 Task: Look for space in Toms River, United States from 8th August, 2023 to 15th August, 2023 for 9 adults in price range Rs.10000 to Rs.14000. Place can be shared room with 5 bedrooms having 9 beds and 5 bathrooms. Property type can be house, flat, guest house. Amenities needed are: wifi, TV, free parkinig on premises, gym, breakfast. Booking option can be shelf check-in. Required host language is English.
Action: Mouse moved to (437, 115)
Screenshot: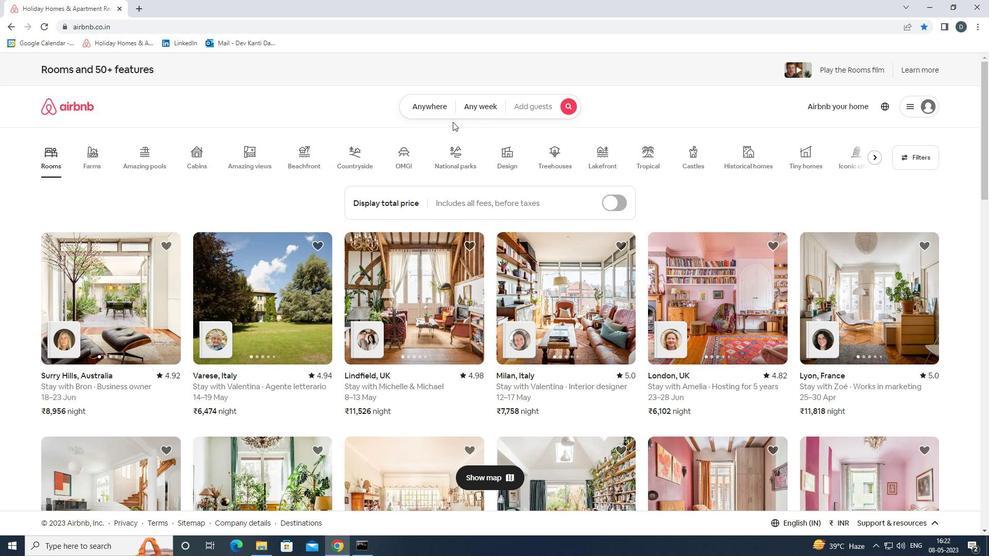 
Action: Mouse pressed left at (437, 115)
Screenshot: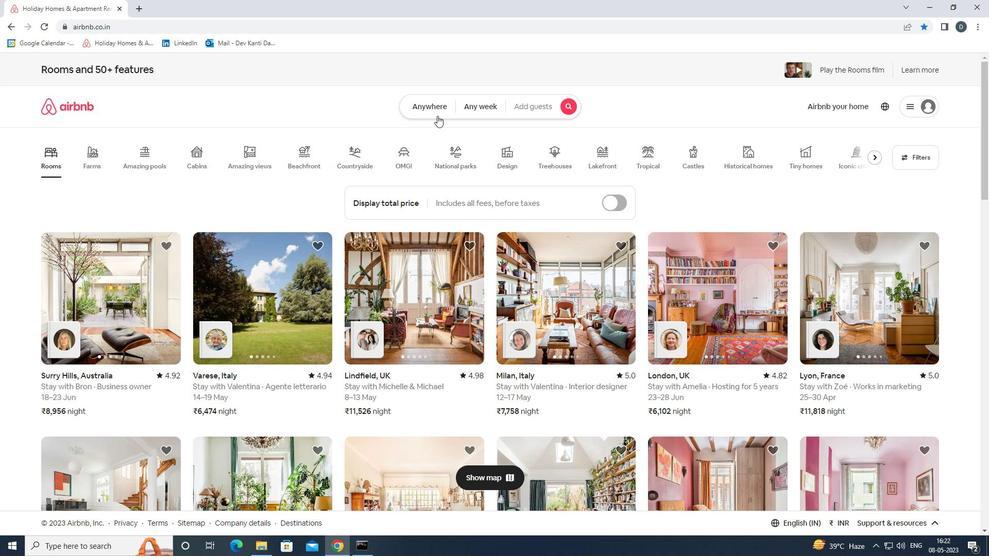 
Action: Mouse moved to (397, 146)
Screenshot: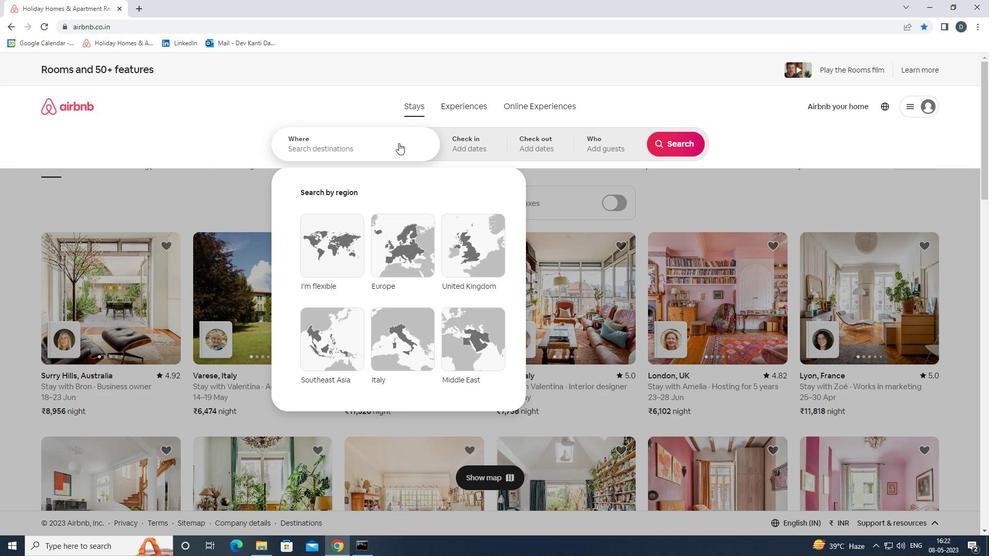 
Action: Mouse pressed left at (397, 146)
Screenshot: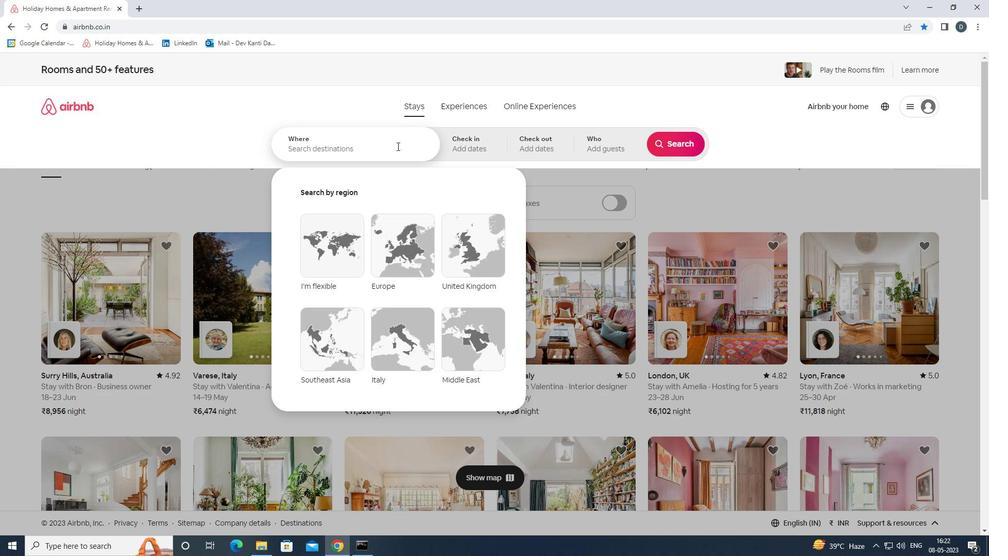 
Action: Mouse moved to (396, 147)
Screenshot: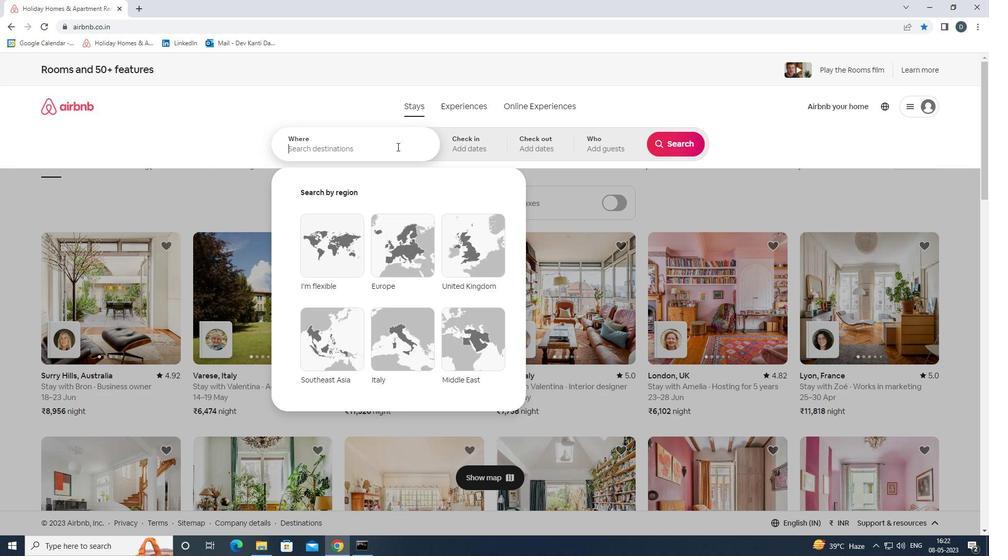 
Action: Key pressed <Key.shift>
Screenshot: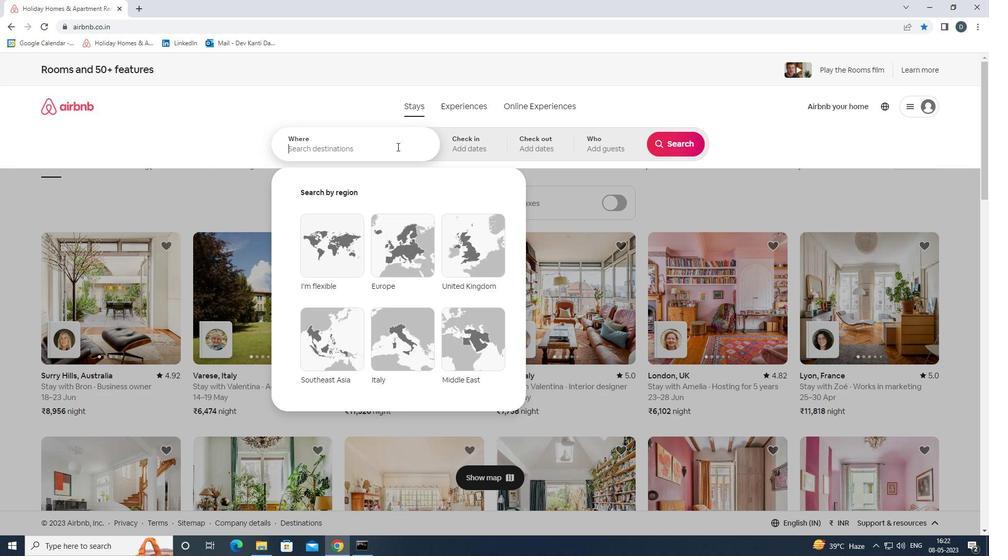 
Action: Mouse moved to (395, 147)
Screenshot: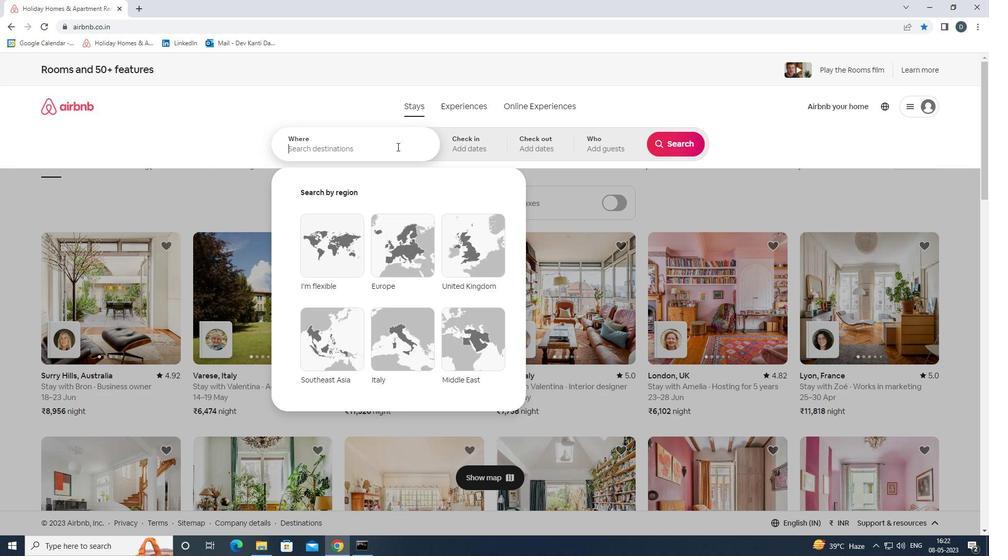 
Action: Key pressed <Key.shift><Key.shift><Key.shift><Key.shift><Key.shift><Key.shift><Key.shift><Key.shift><Key.shift><Key.shift><Key.shift><Key.shift><Key.shift>TOMS<Key.space><Key.shift><Key.shift><Key.shift>RIVER,<Key.shift><Key.shift><Key.shift><Key.shift>UNITED<Key.space><Key.shift>STATES<Key.enter>
Screenshot: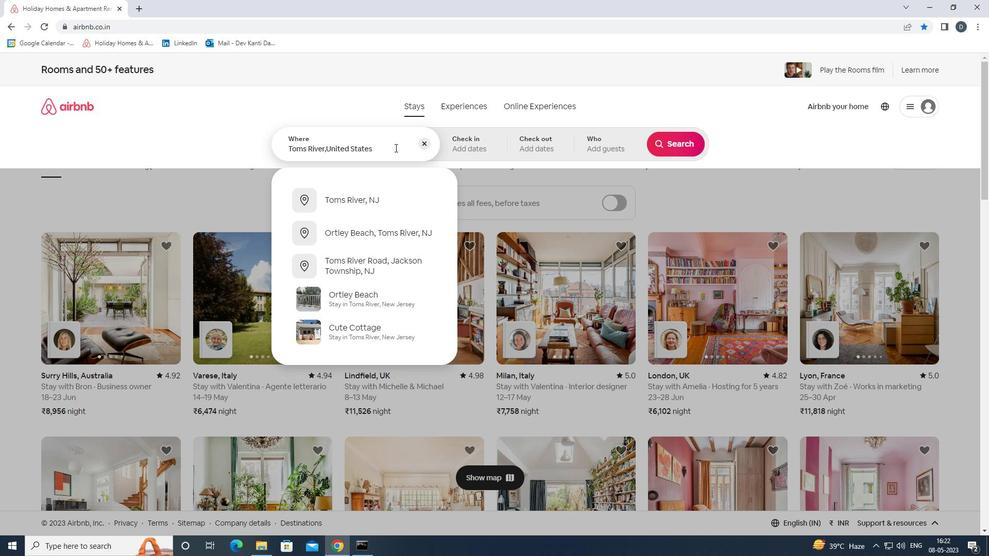 
Action: Mouse moved to (674, 224)
Screenshot: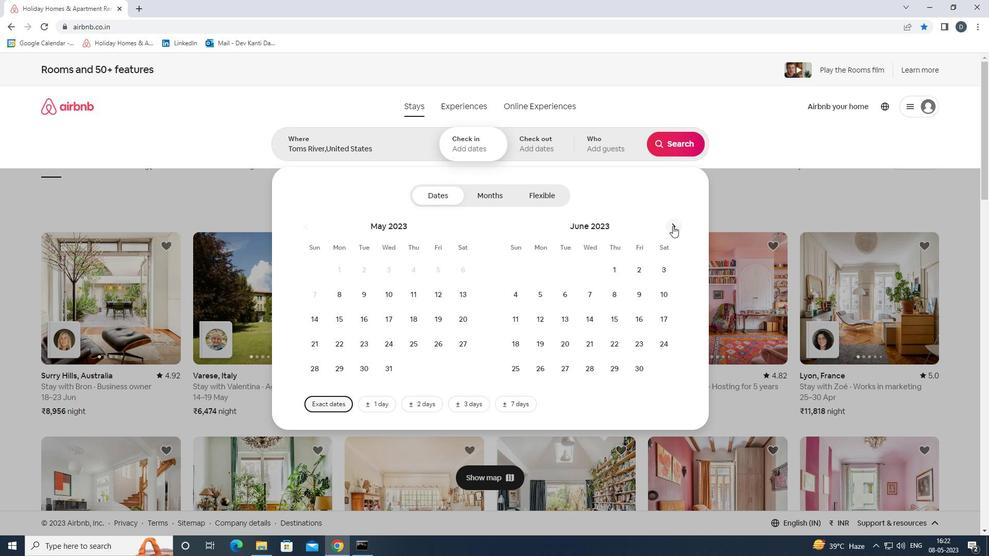 
Action: Mouse pressed left at (674, 224)
Screenshot: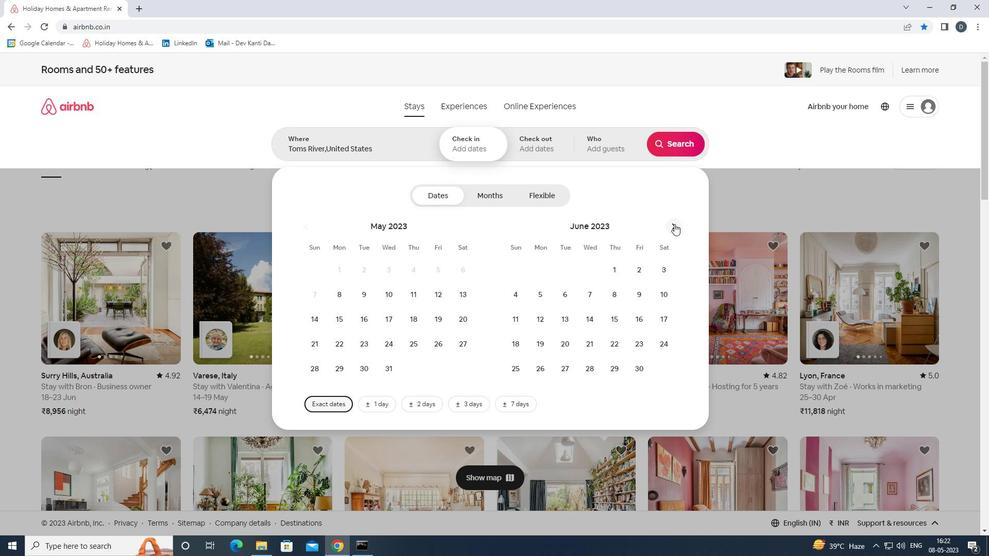 
Action: Mouse pressed left at (674, 224)
Screenshot: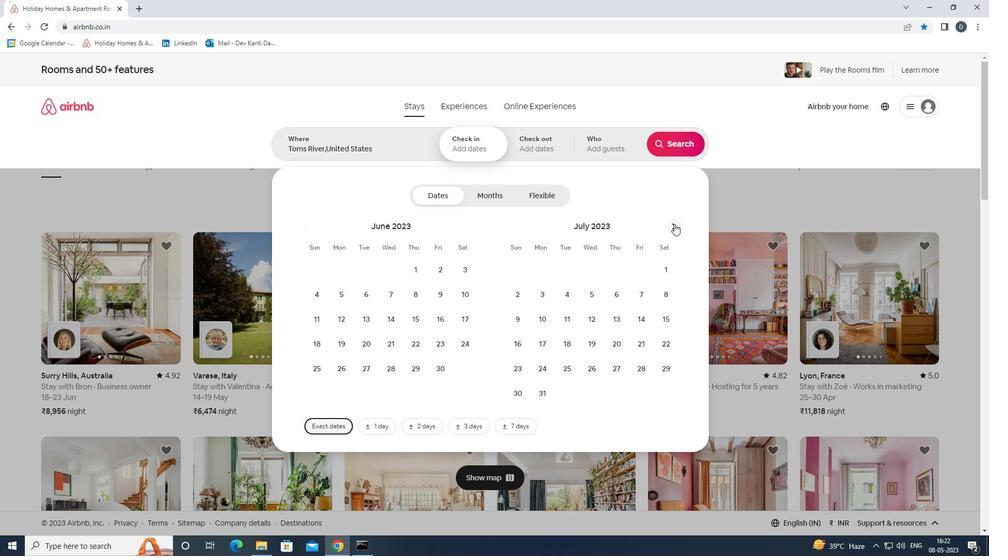 
Action: Mouse moved to (566, 305)
Screenshot: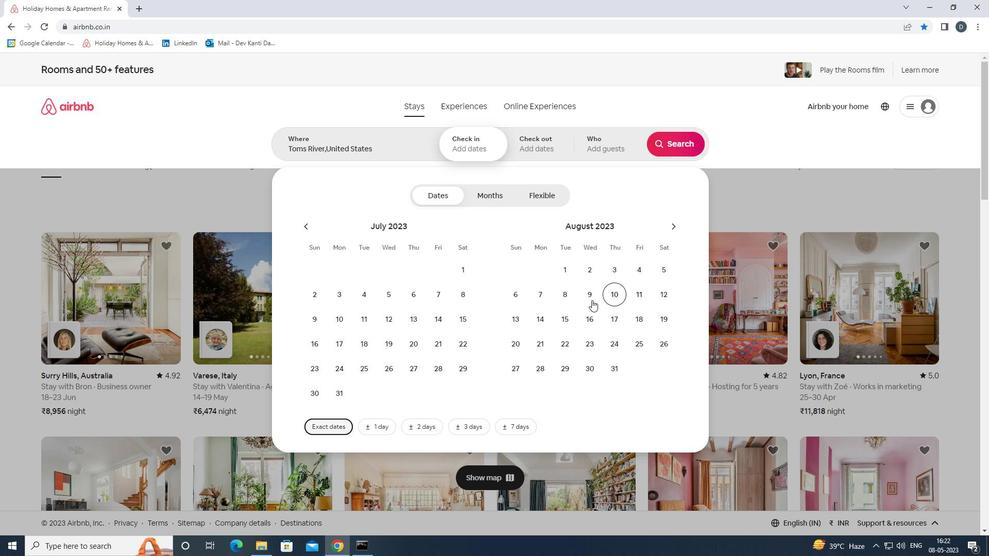 
Action: Mouse pressed left at (566, 305)
Screenshot: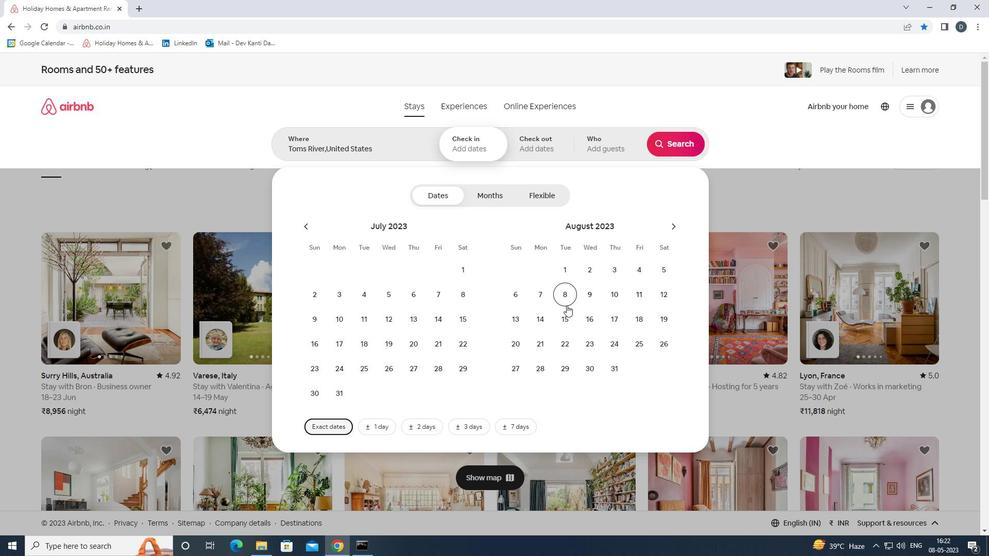 
Action: Mouse moved to (569, 319)
Screenshot: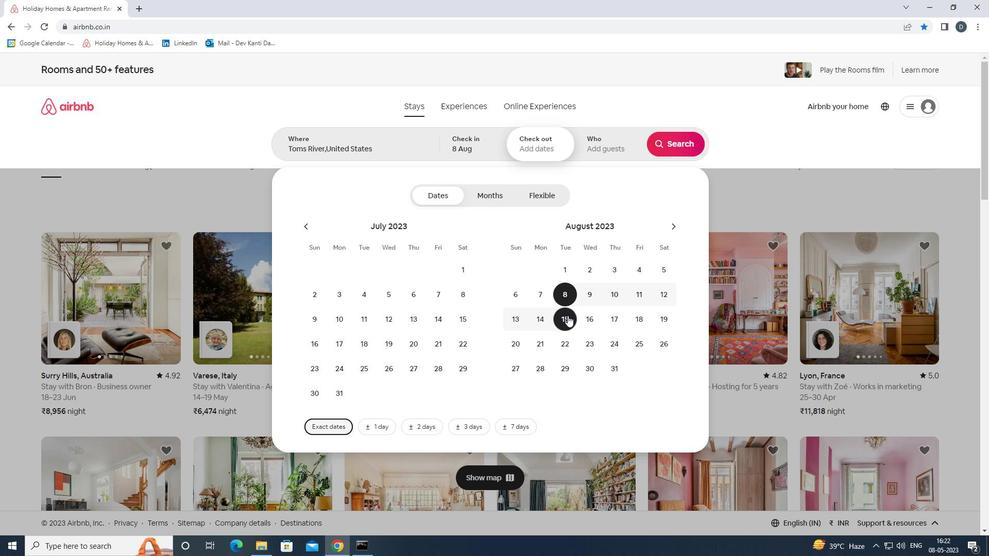 
Action: Mouse pressed left at (569, 319)
Screenshot: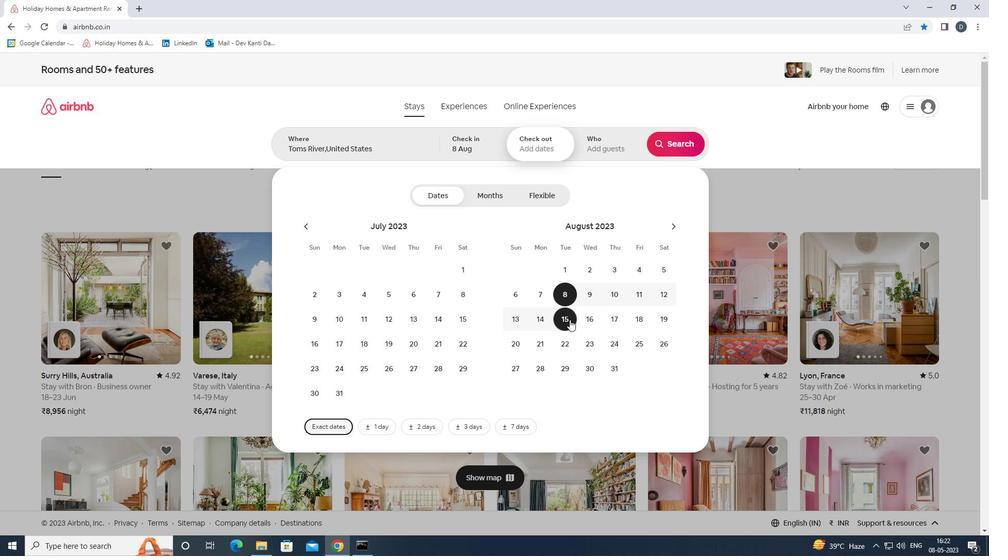 
Action: Mouse moved to (610, 156)
Screenshot: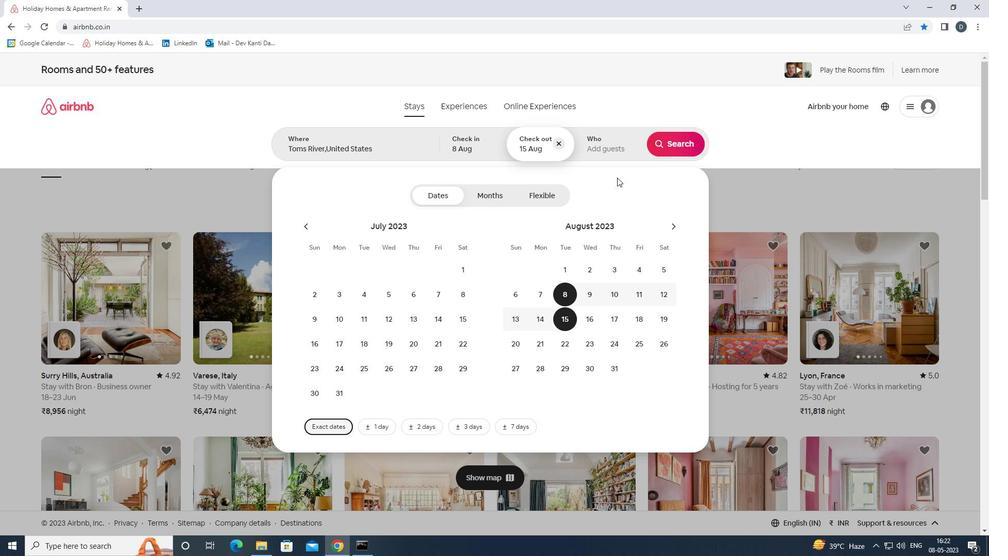 
Action: Mouse pressed left at (610, 156)
Screenshot: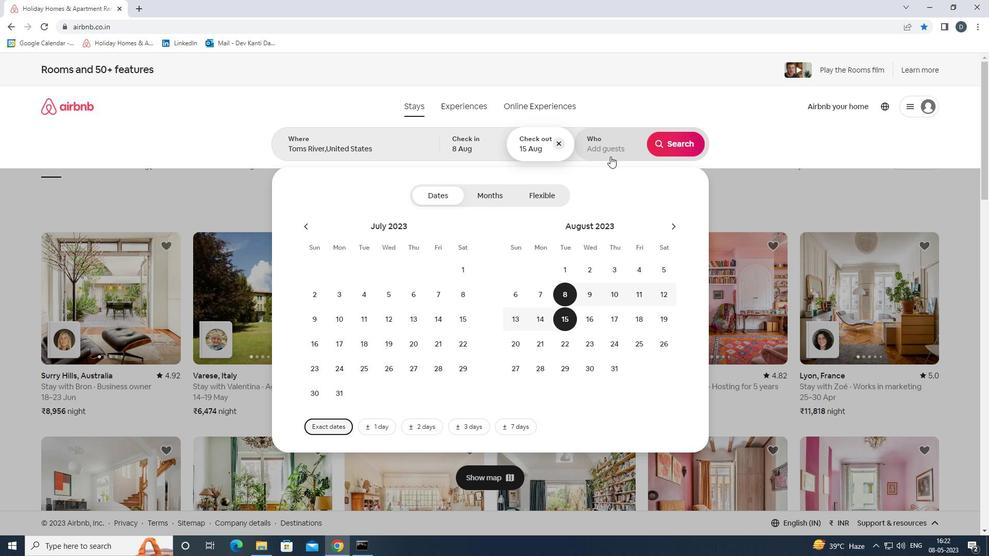 
Action: Mouse moved to (678, 200)
Screenshot: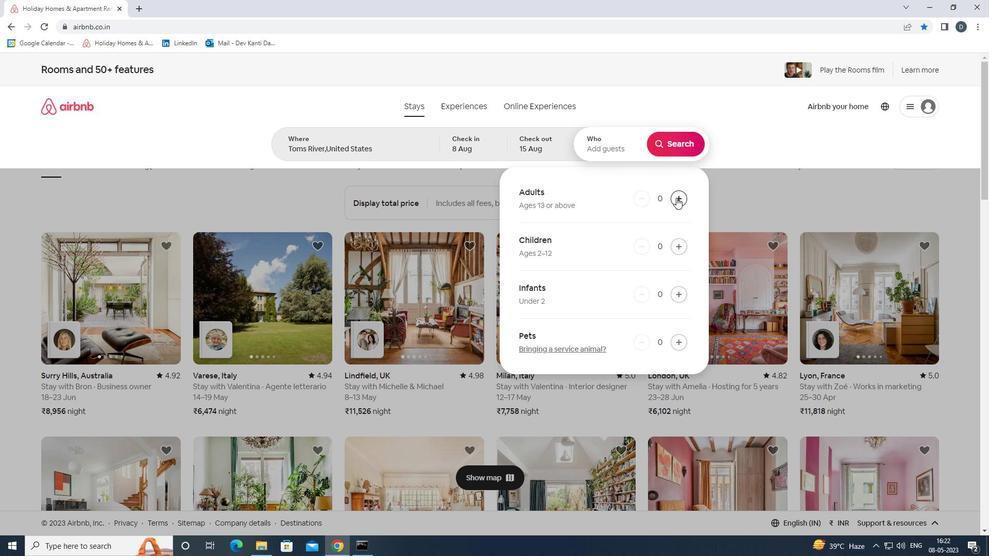 
Action: Mouse pressed left at (678, 200)
Screenshot: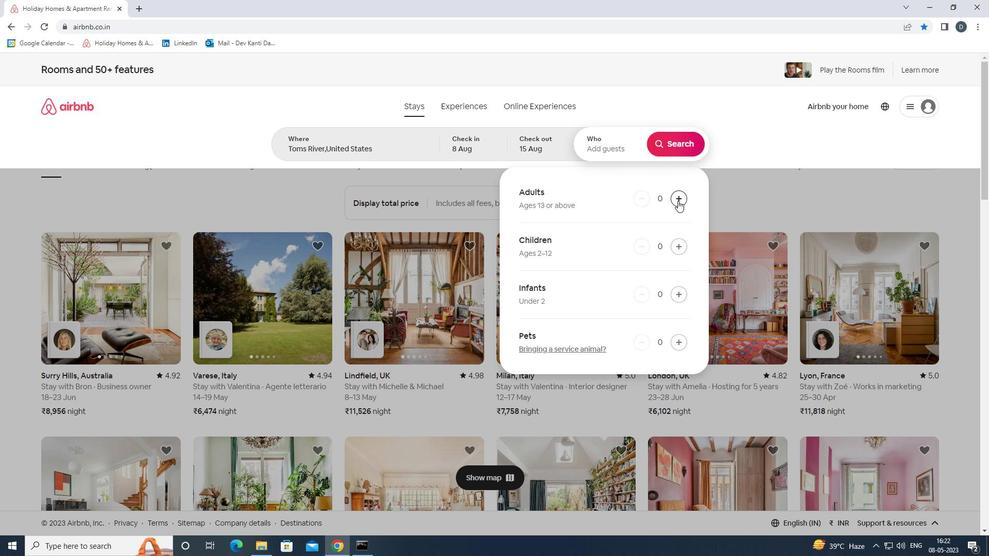 
Action: Mouse moved to (678, 200)
Screenshot: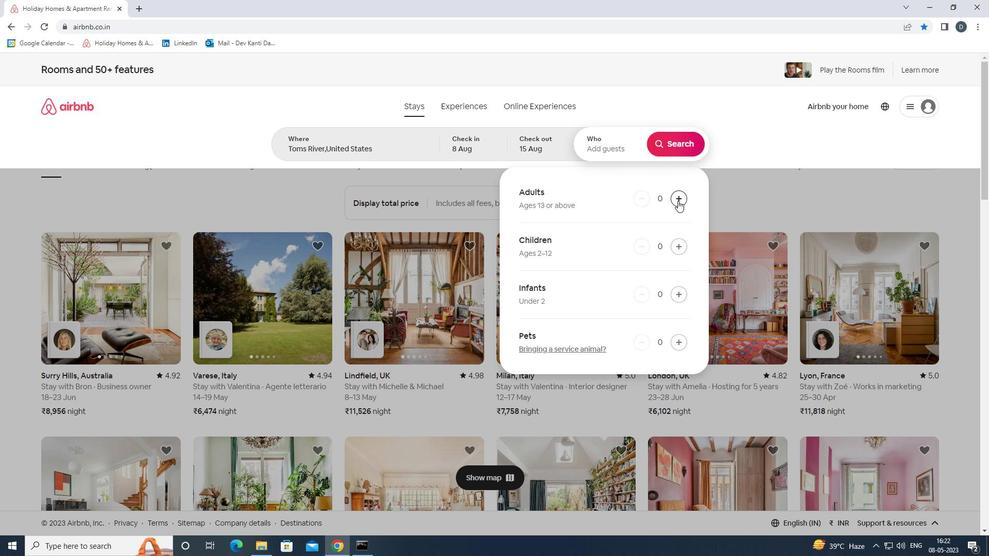 
Action: Mouse pressed left at (678, 200)
Screenshot: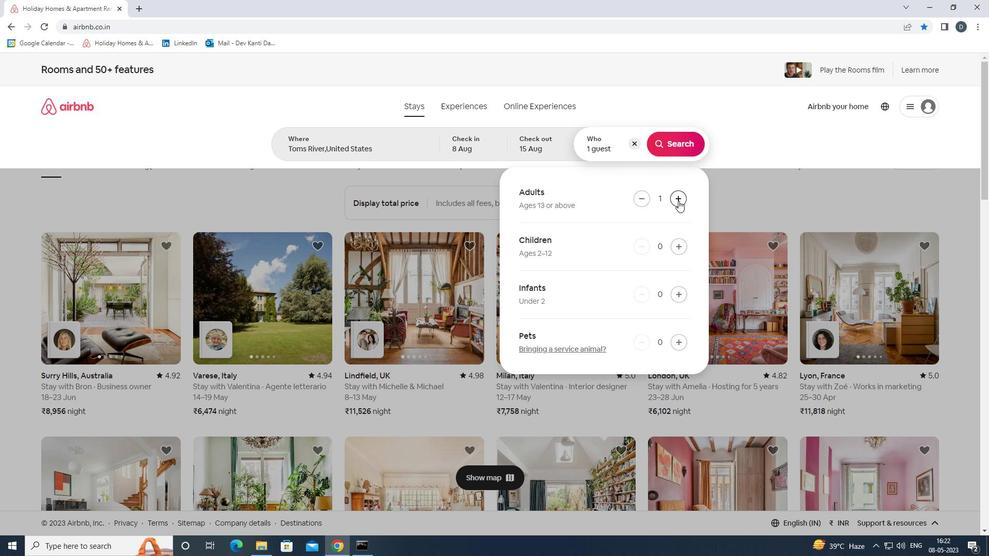 
Action: Mouse pressed left at (678, 200)
Screenshot: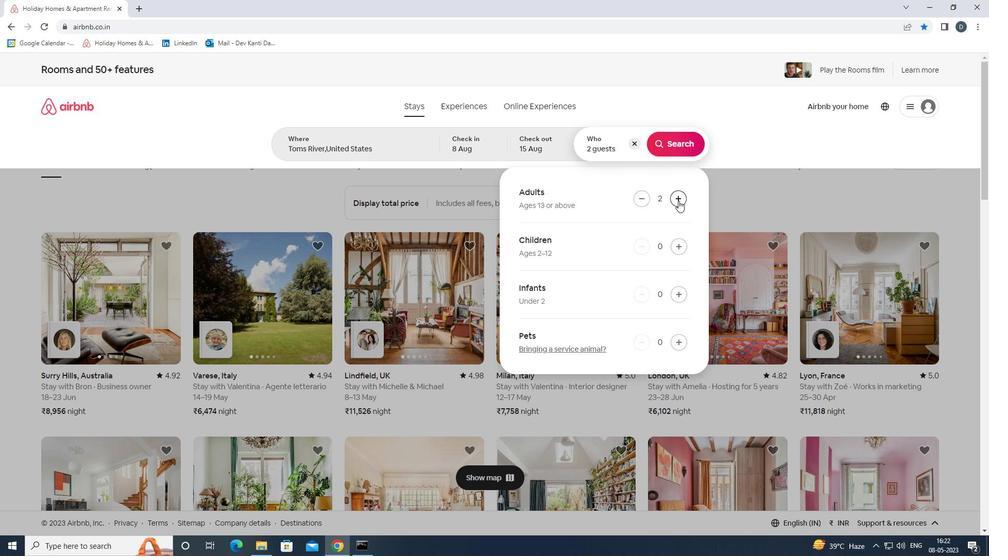 
Action: Mouse pressed left at (678, 200)
Screenshot: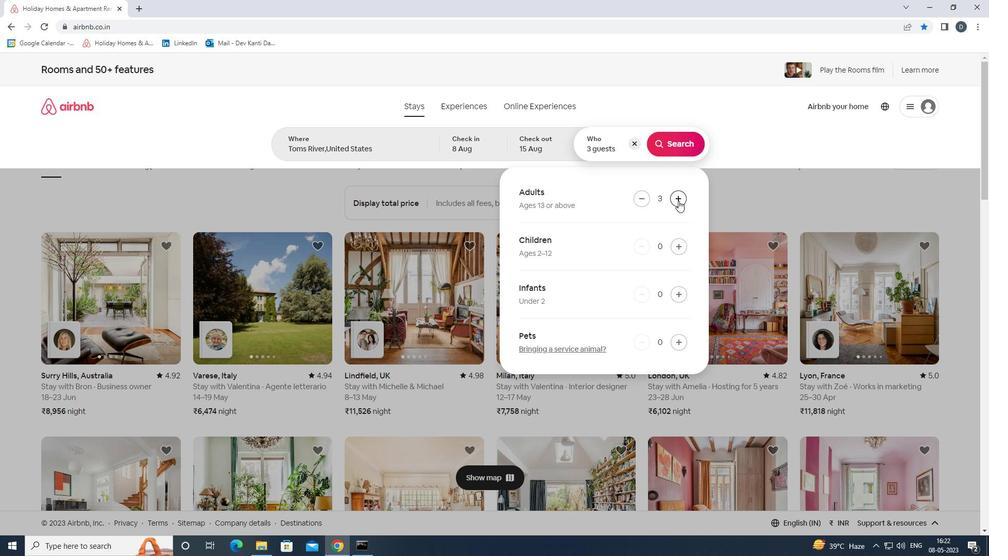 
Action: Mouse moved to (679, 200)
Screenshot: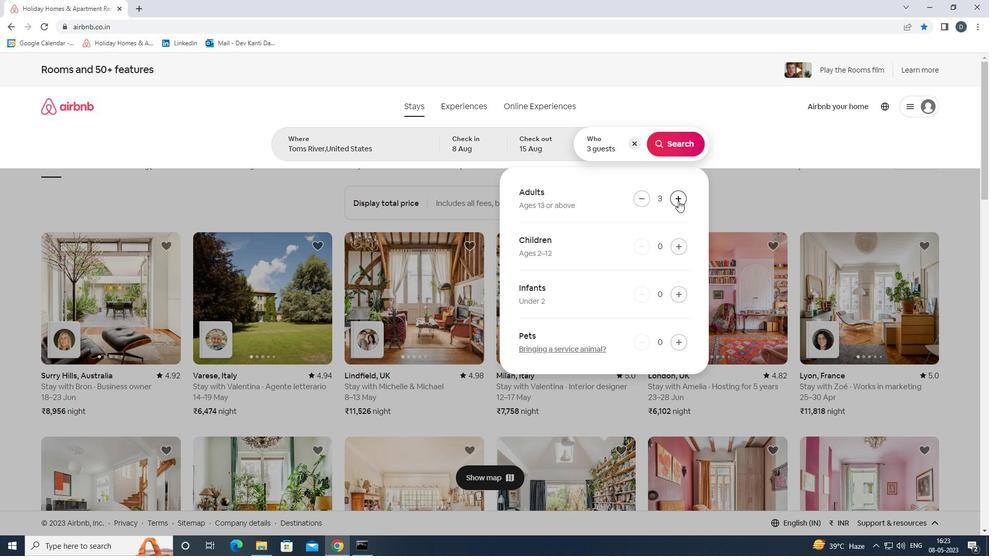 
Action: Mouse pressed left at (679, 200)
Screenshot: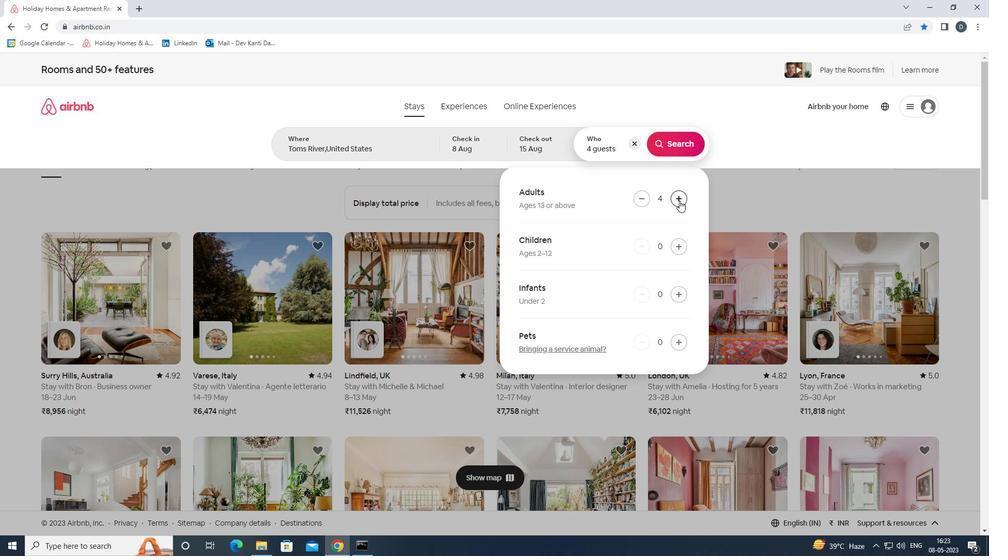 
Action: Mouse pressed left at (679, 200)
Screenshot: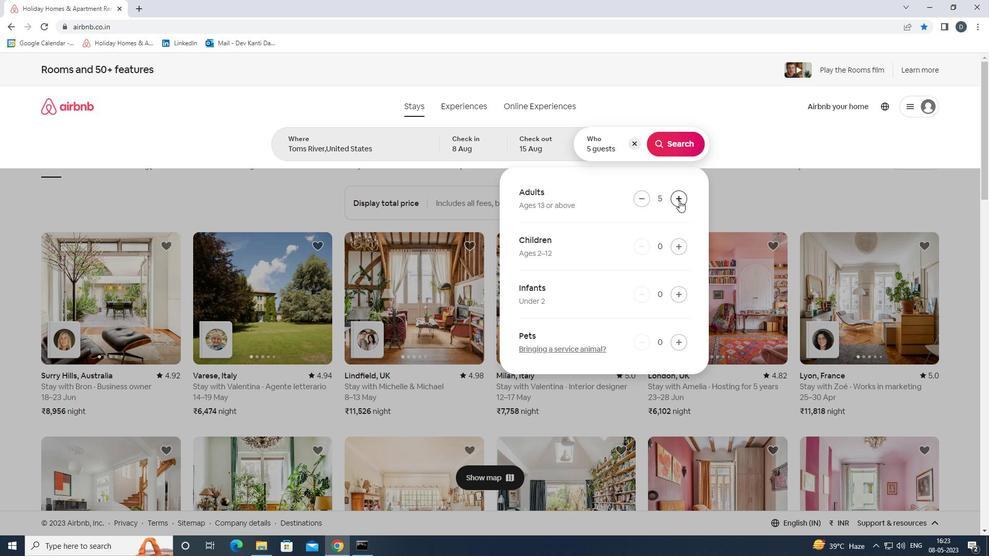 
Action: Mouse pressed left at (679, 200)
Screenshot: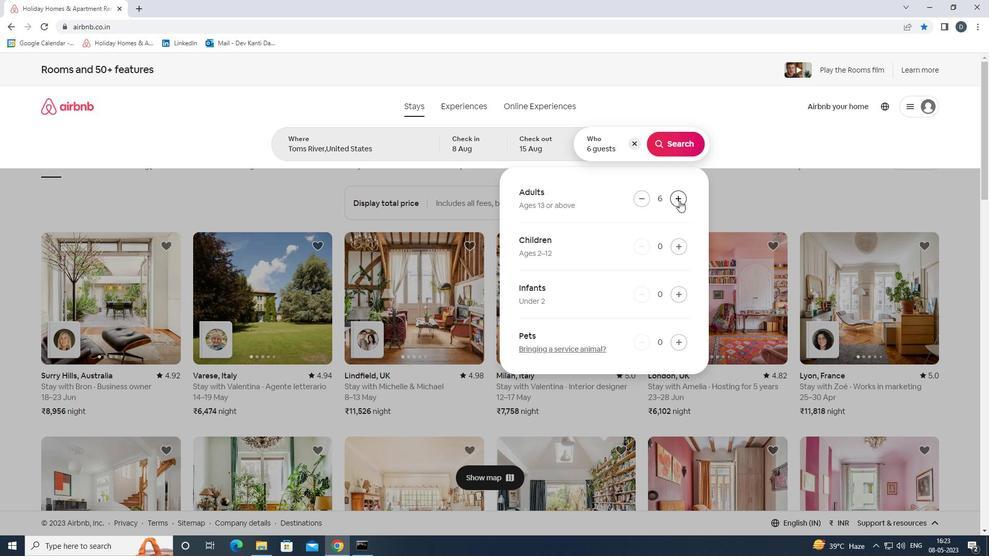 
Action: Mouse pressed left at (679, 200)
Screenshot: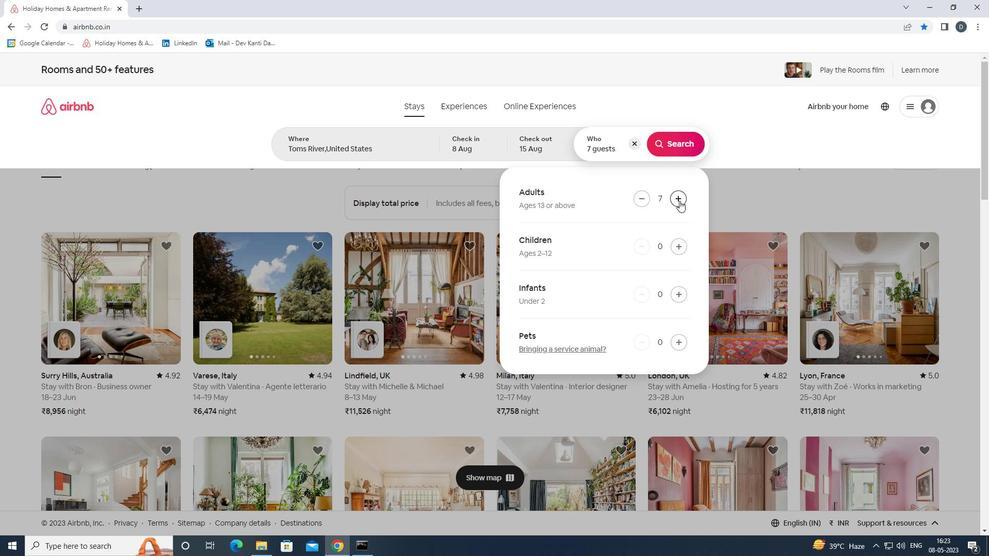 
Action: Mouse pressed left at (679, 200)
Screenshot: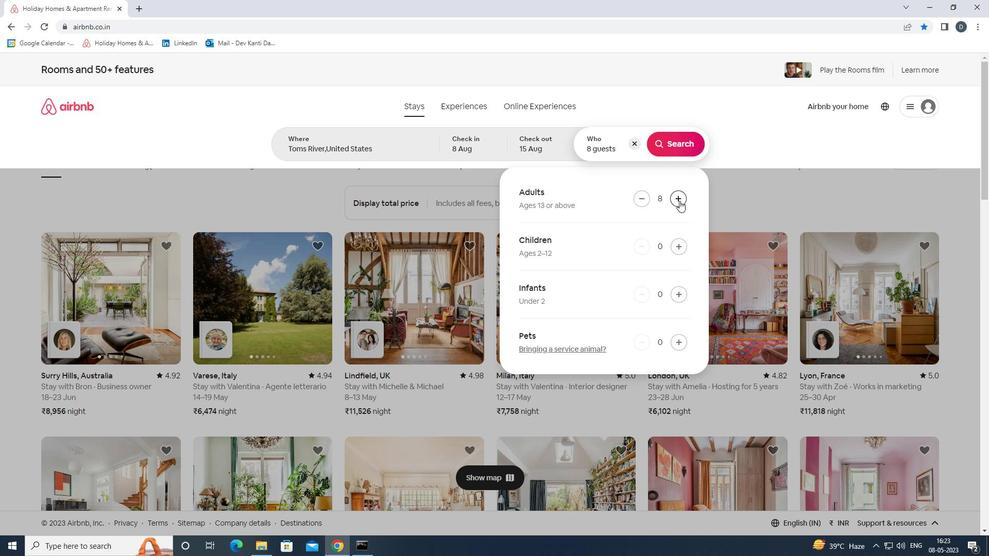 
Action: Mouse moved to (679, 150)
Screenshot: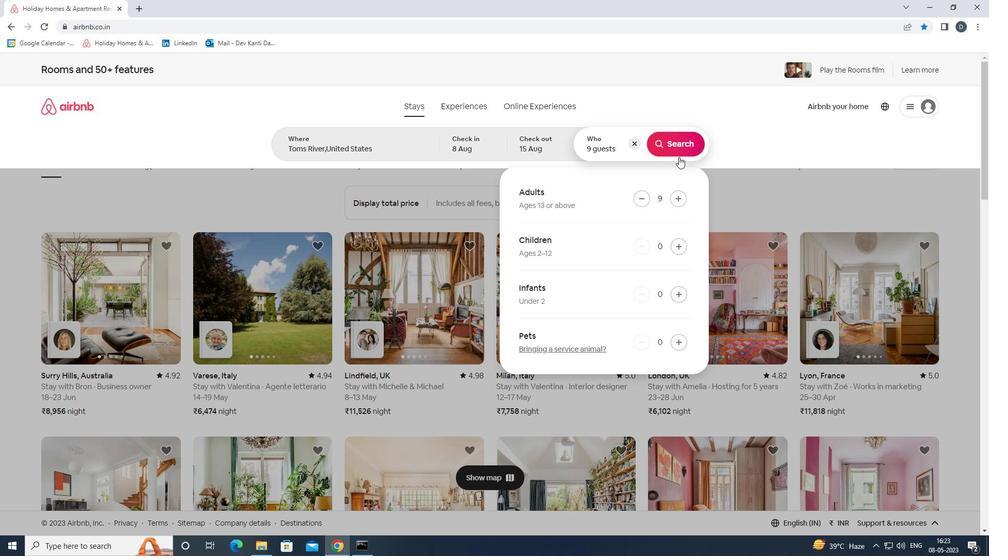 
Action: Mouse pressed left at (679, 150)
Screenshot: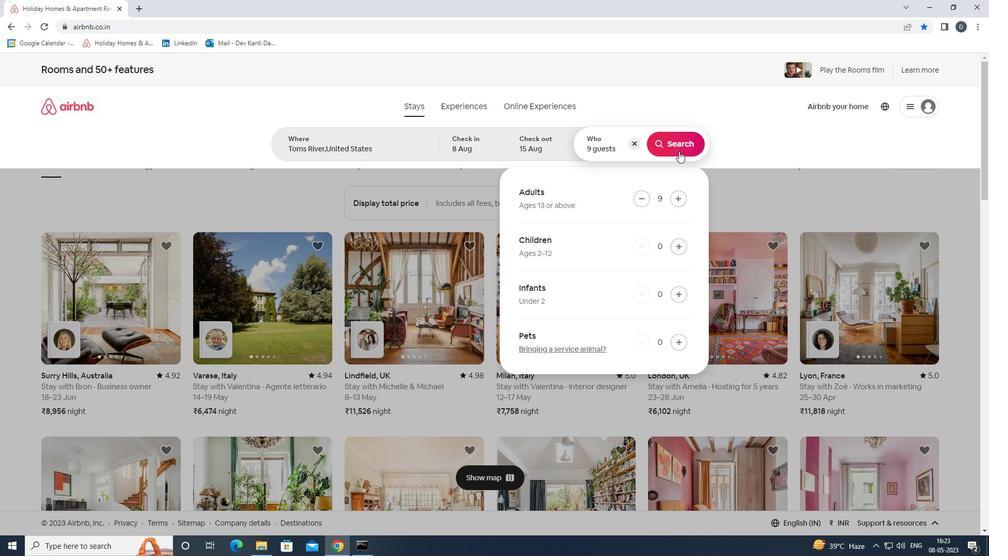 
Action: Mouse moved to (944, 119)
Screenshot: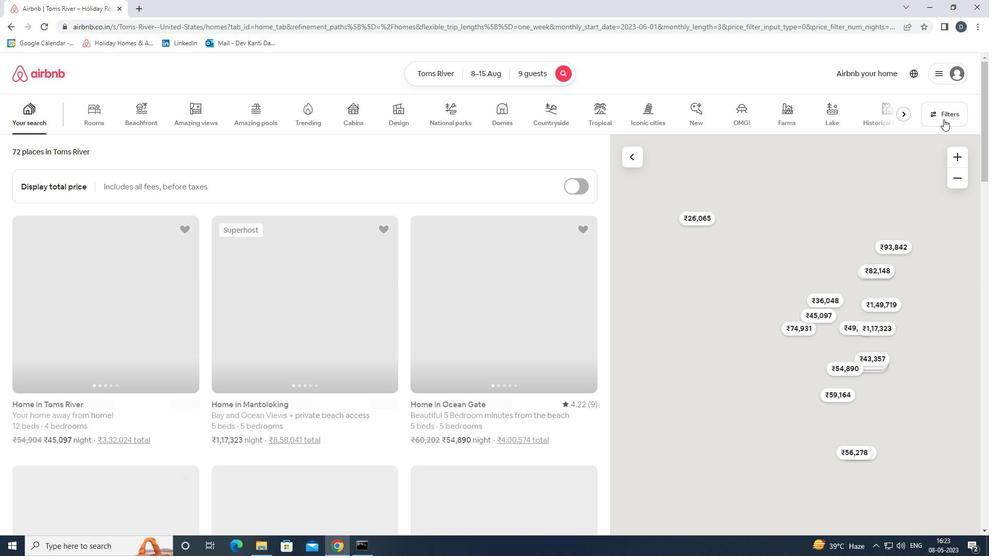 
Action: Mouse pressed left at (944, 119)
Screenshot: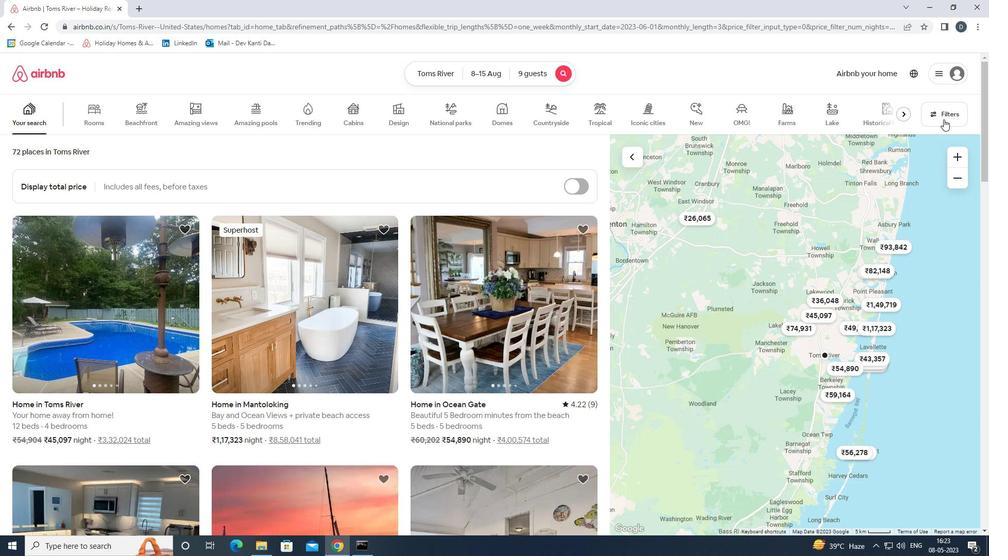 
Action: Mouse moved to (440, 365)
Screenshot: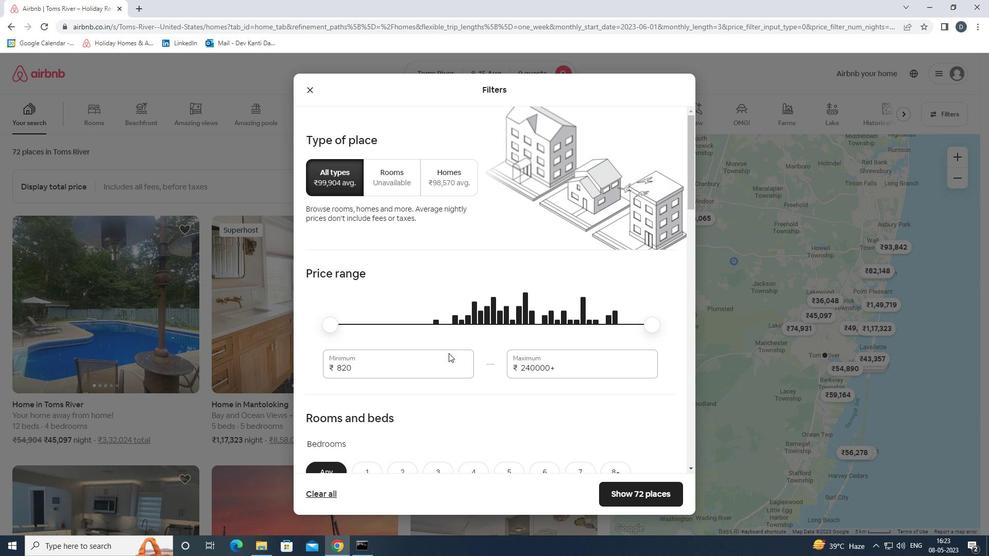 
Action: Mouse pressed left at (440, 365)
Screenshot: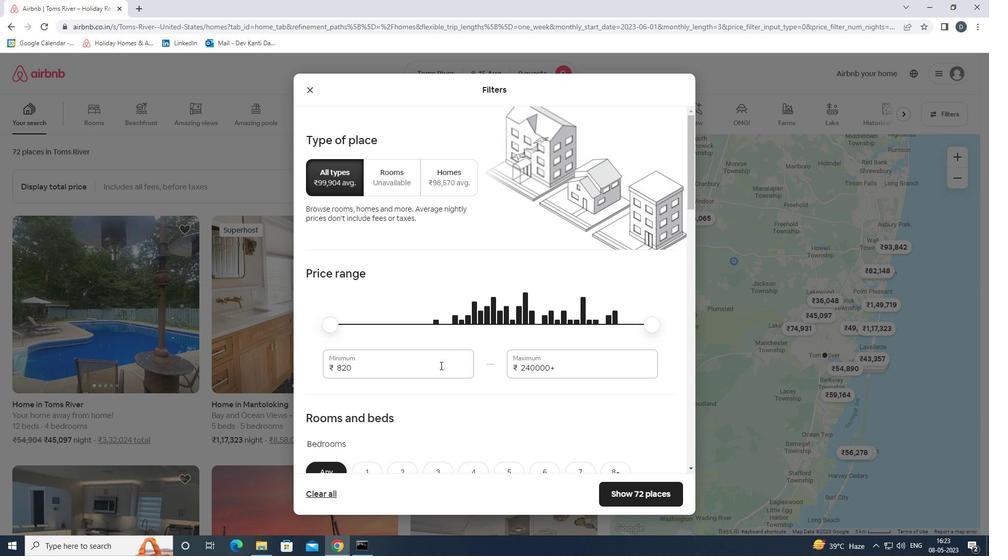 
Action: Mouse pressed left at (440, 365)
Screenshot: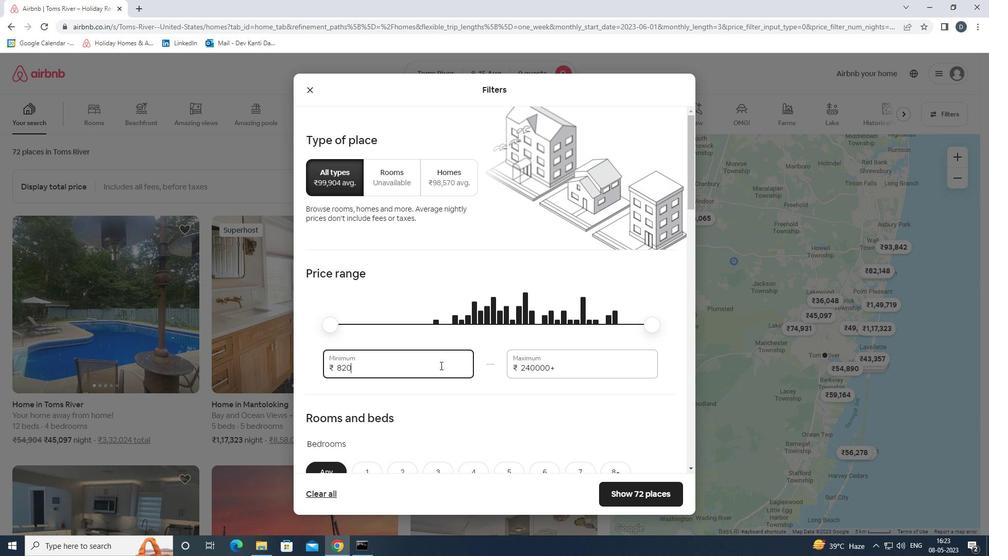 
Action: Key pressed 10000<Key.tab>14000
Screenshot: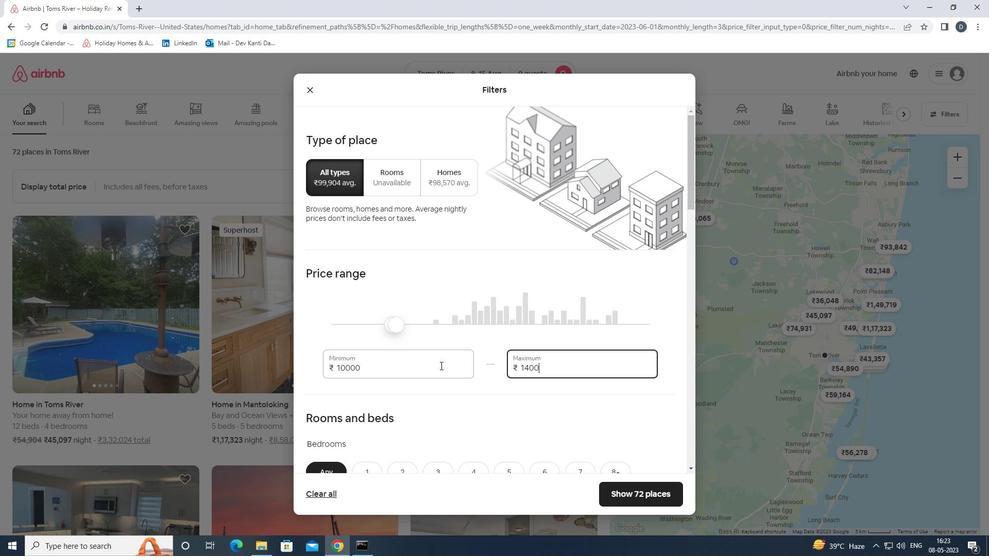 
Action: Mouse moved to (440, 365)
Screenshot: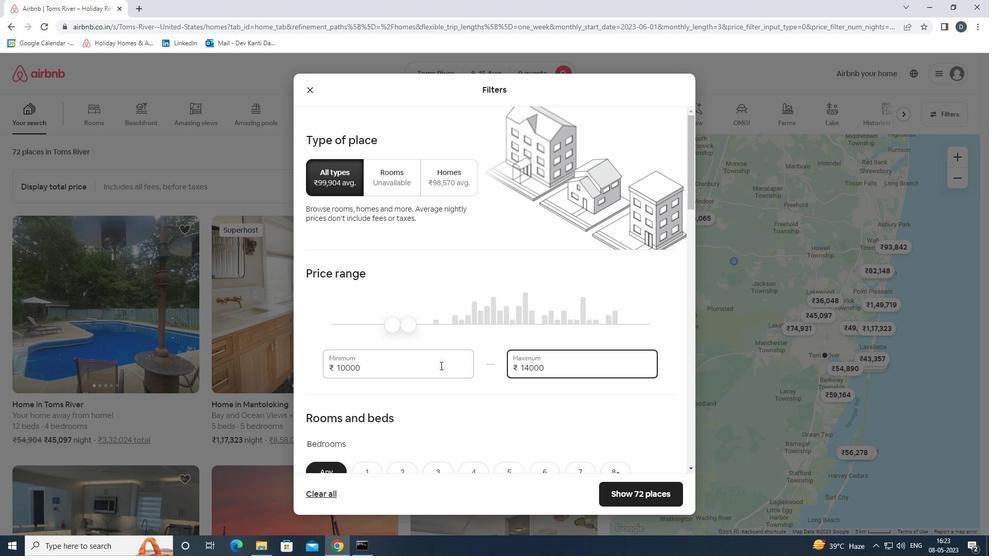
Action: Mouse scrolled (440, 365) with delta (0, 0)
Screenshot: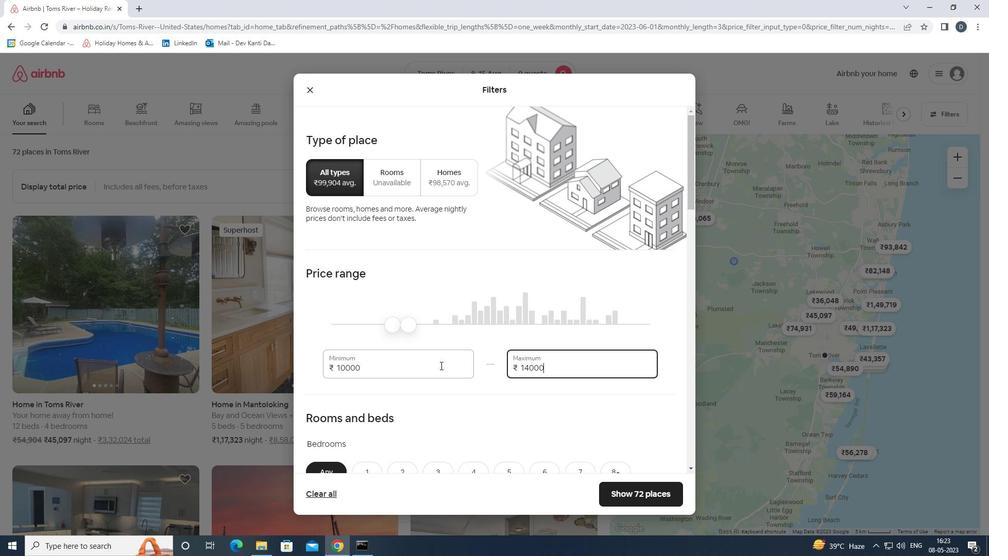 
Action: Mouse scrolled (440, 365) with delta (0, 0)
Screenshot: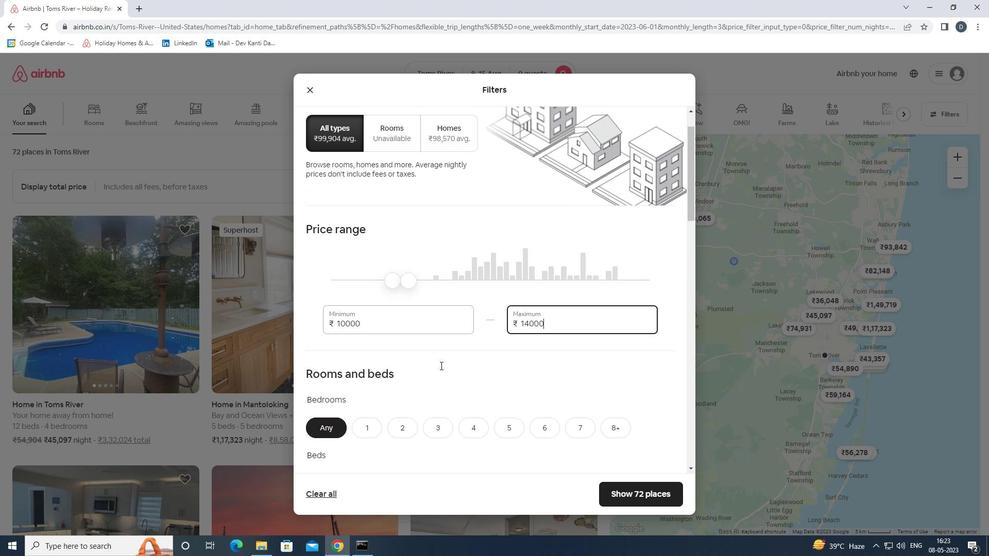 
Action: Mouse moved to (441, 365)
Screenshot: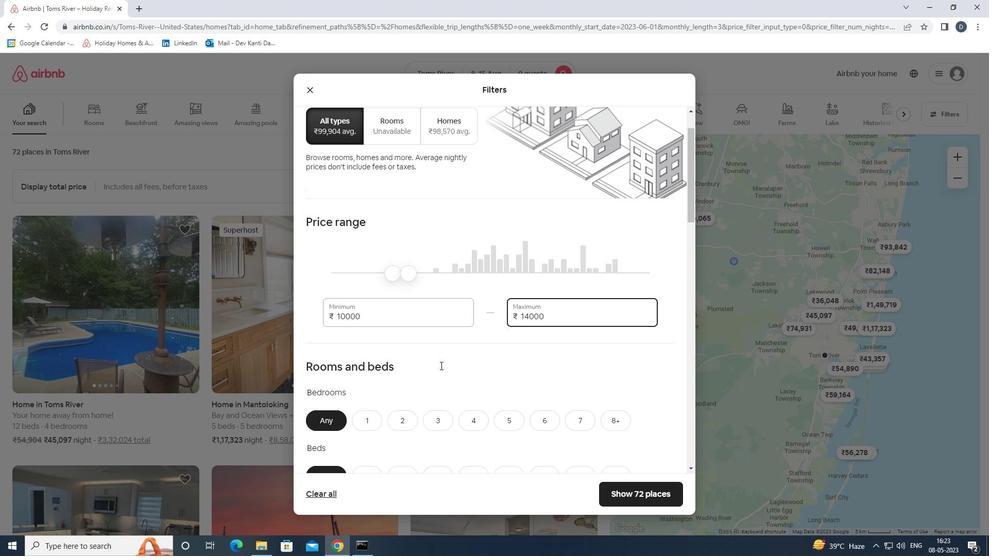 
Action: Mouse scrolled (441, 365) with delta (0, 0)
Screenshot: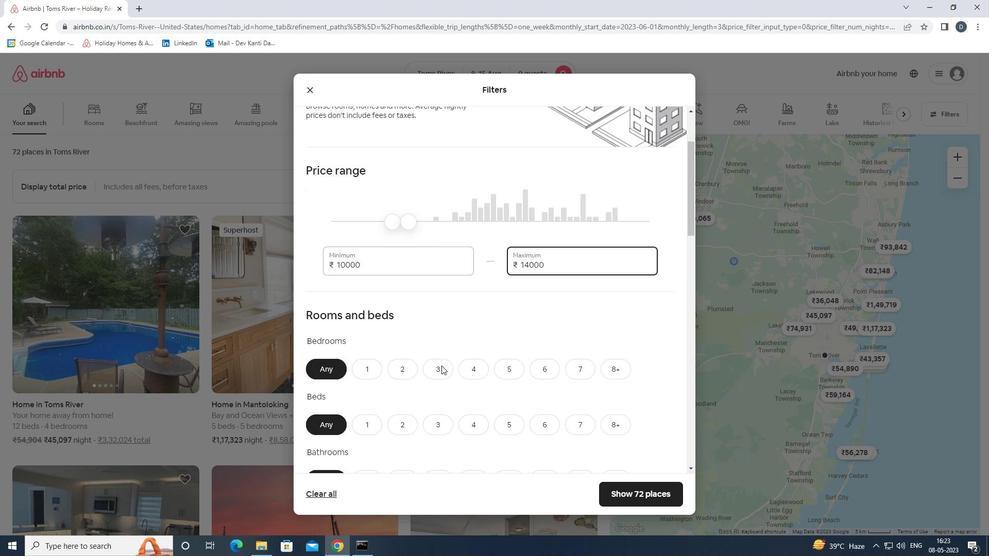 
Action: Mouse moved to (447, 366)
Screenshot: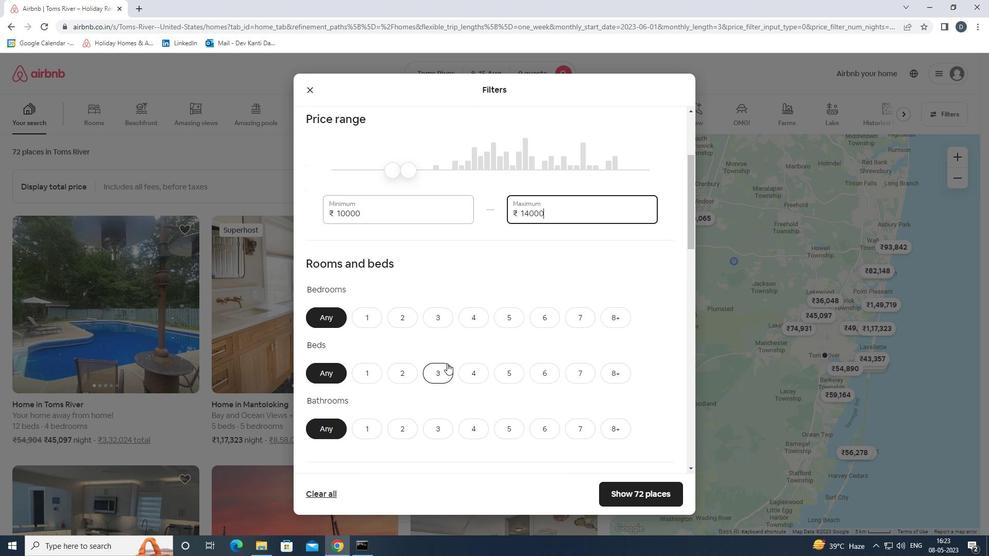 
Action: Mouse scrolled (447, 365) with delta (0, 0)
Screenshot: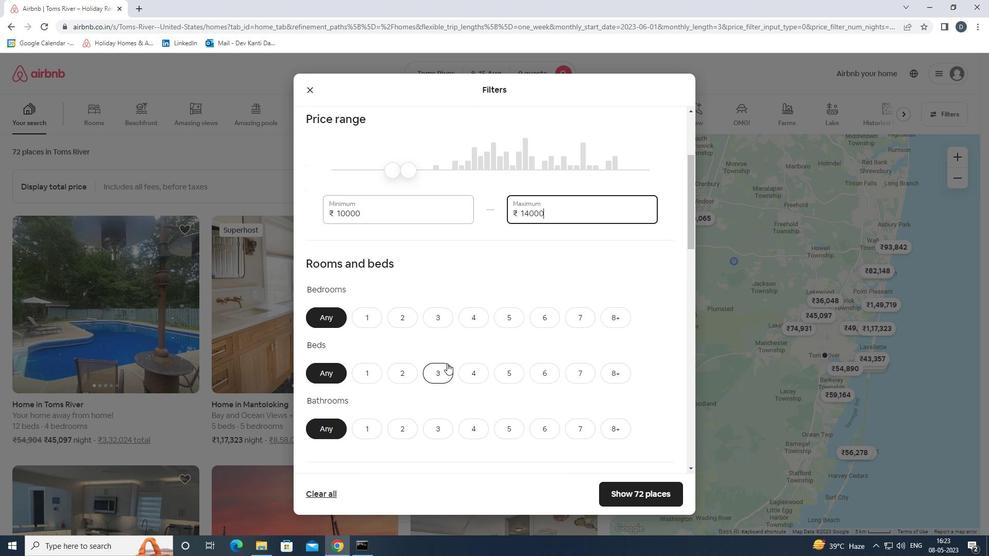 
Action: Mouse moved to (617, 272)
Screenshot: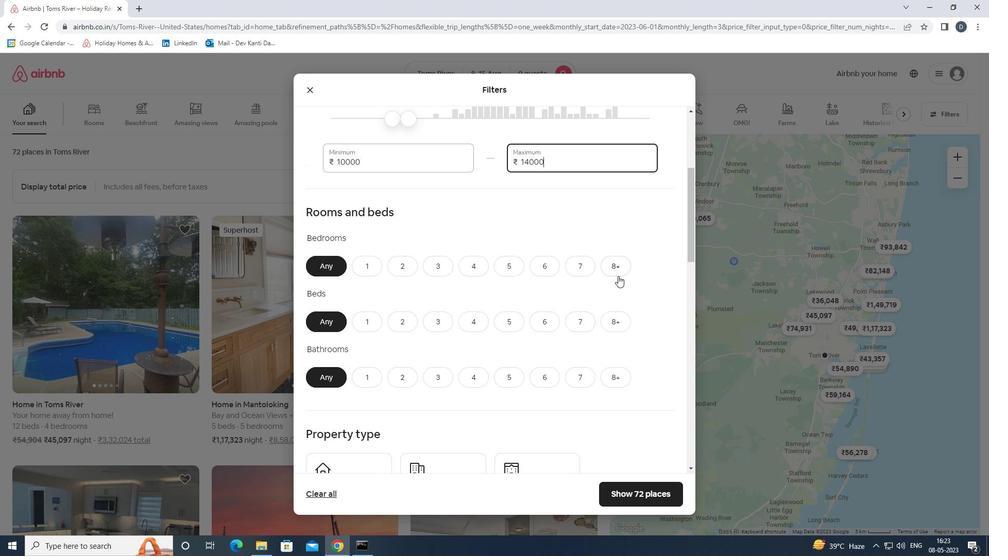 
Action: Mouse pressed left at (617, 272)
Screenshot: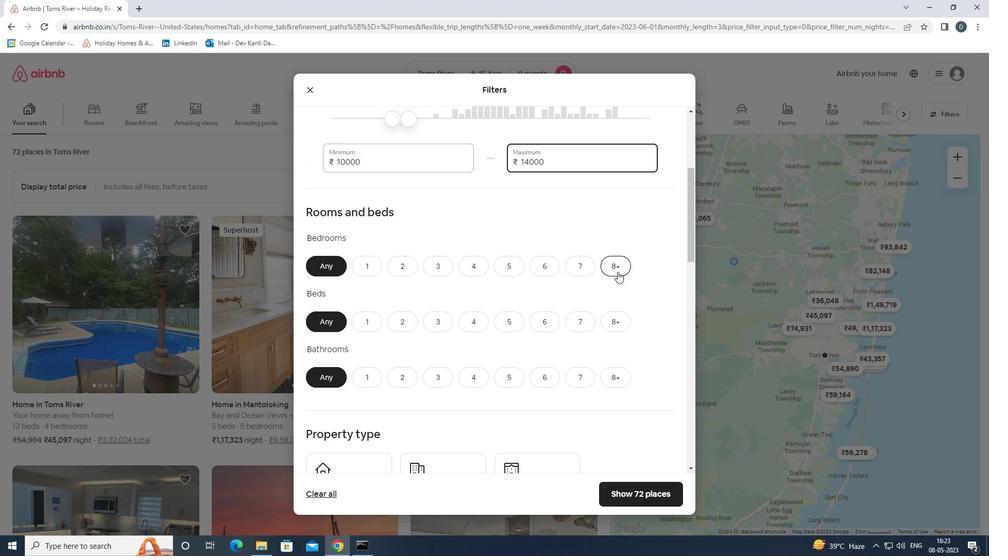 
Action: Mouse moved to (500, 316)
Screenshot: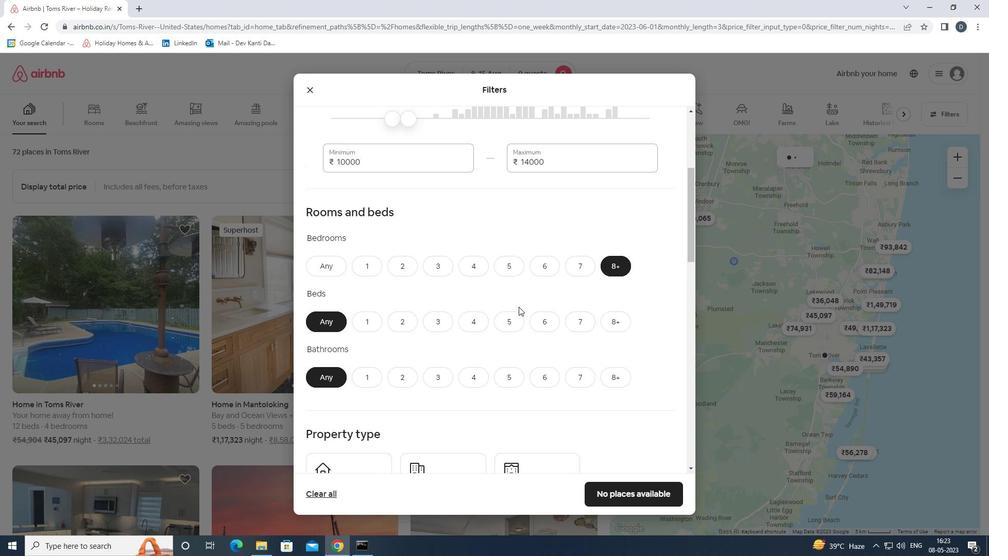
Action: Mouse pressed left at (500, 316)
Screenshot: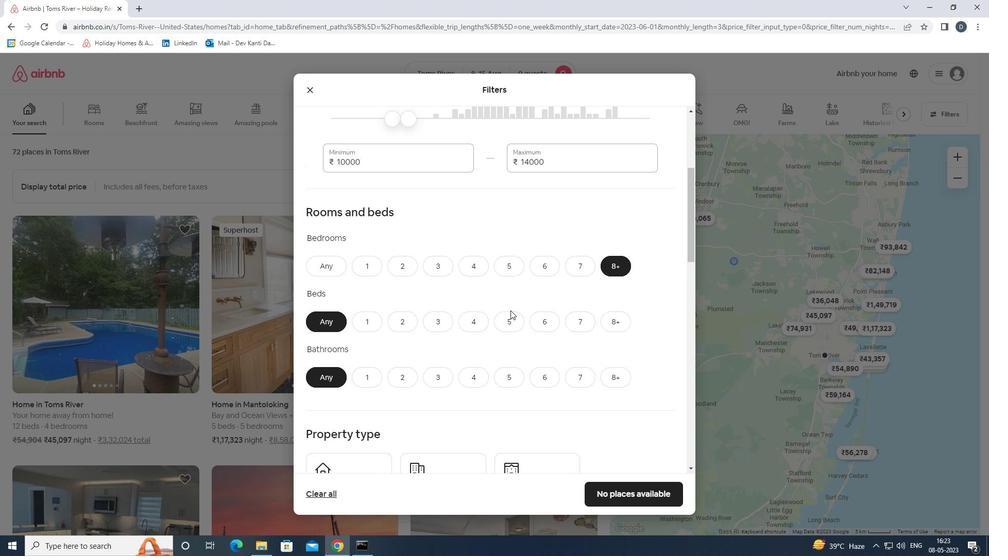 
Action: Mouse moved to (620, 369)
Screenshot: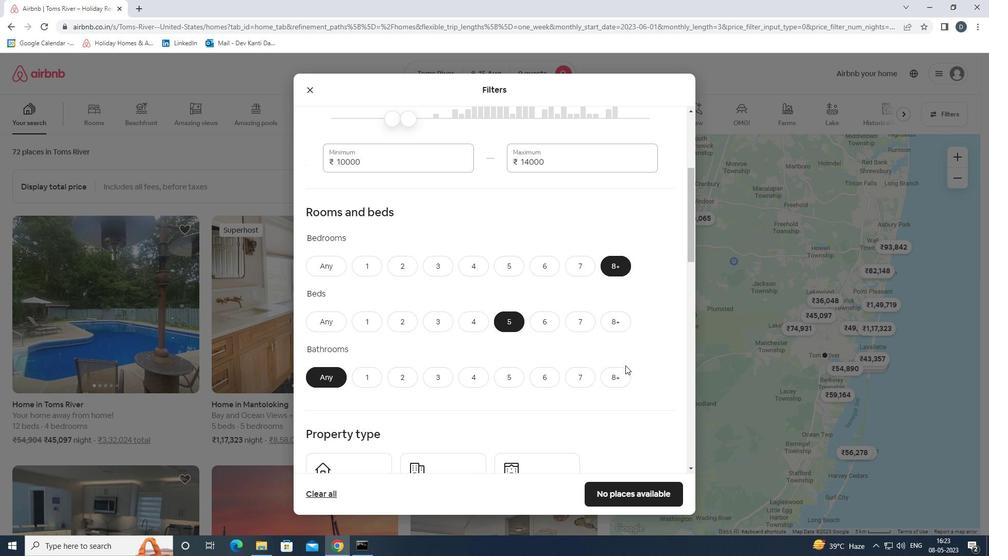 
Action: Mouse pressed left at (620, 369)
Screenshot: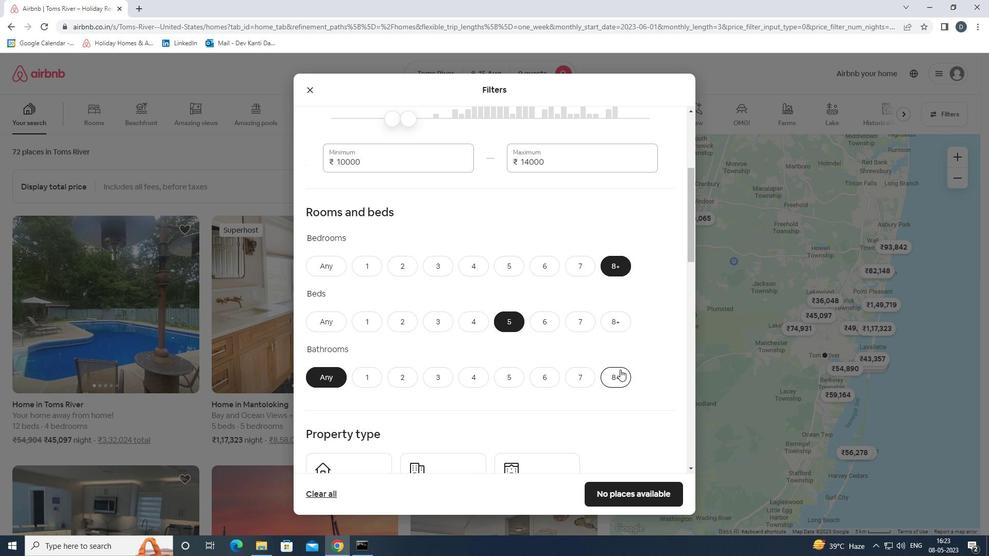 
Action: Mouse pressed left at (620, 369)
Screenshot: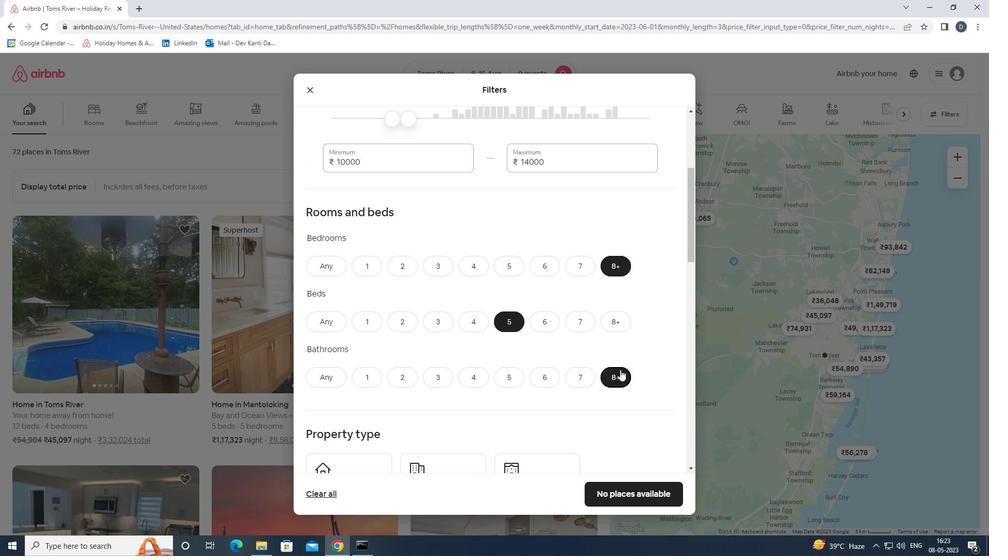 
Action: Mouse moved to (617, 268)
Screenshot: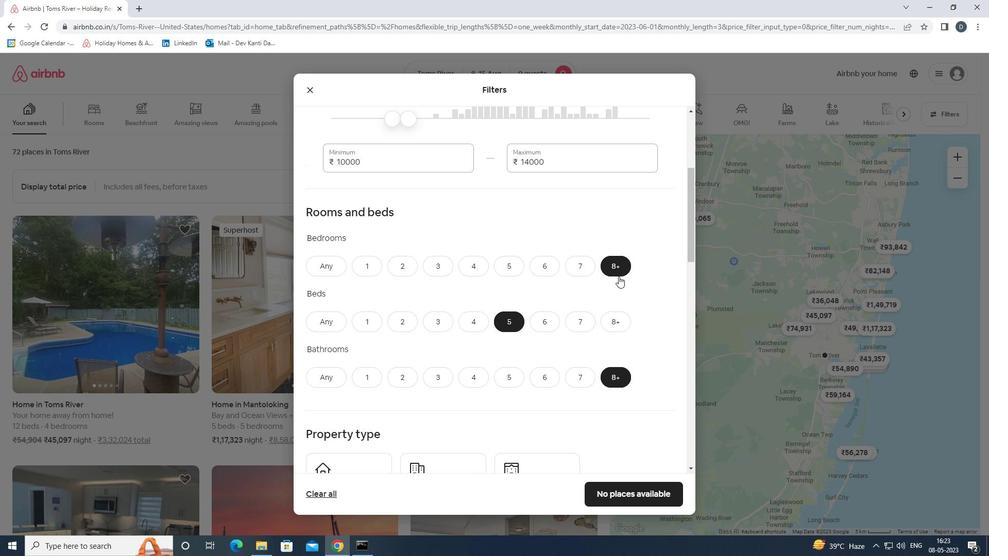 
Action: Mouse pressed left at (617, 268)
Screenshot: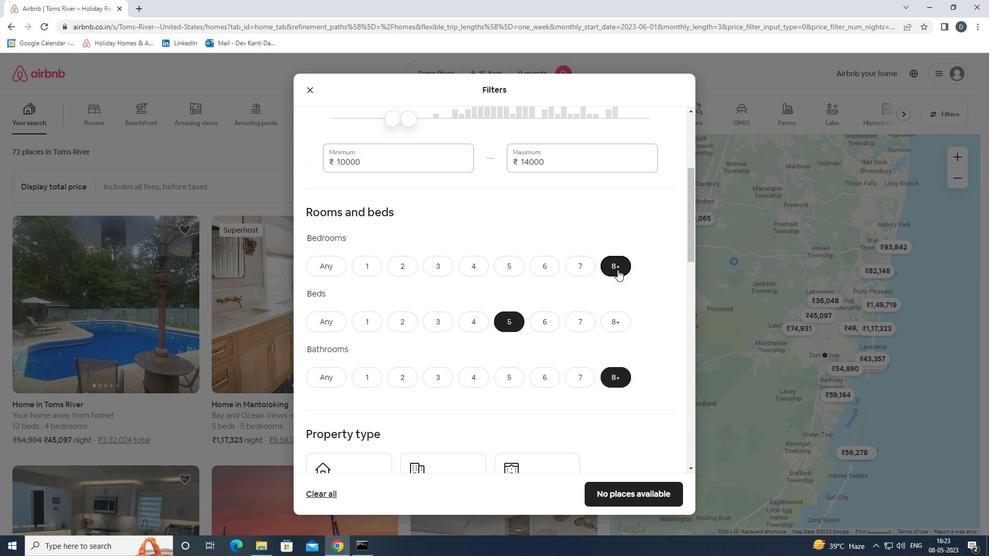 
Action: Mouse moved to (502, 265)
Screenshot: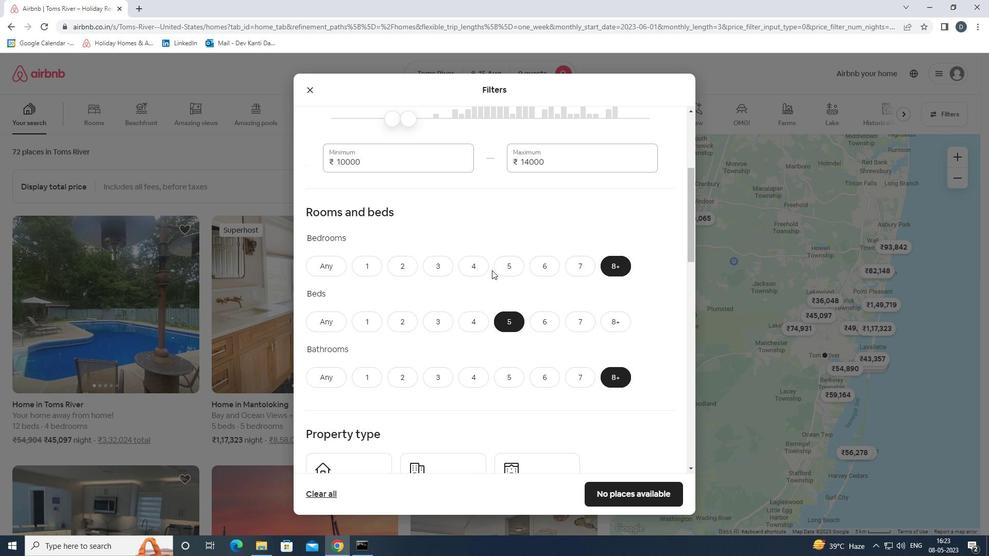 
Action: Mouse pressed left at (502, 265)
Screenshot: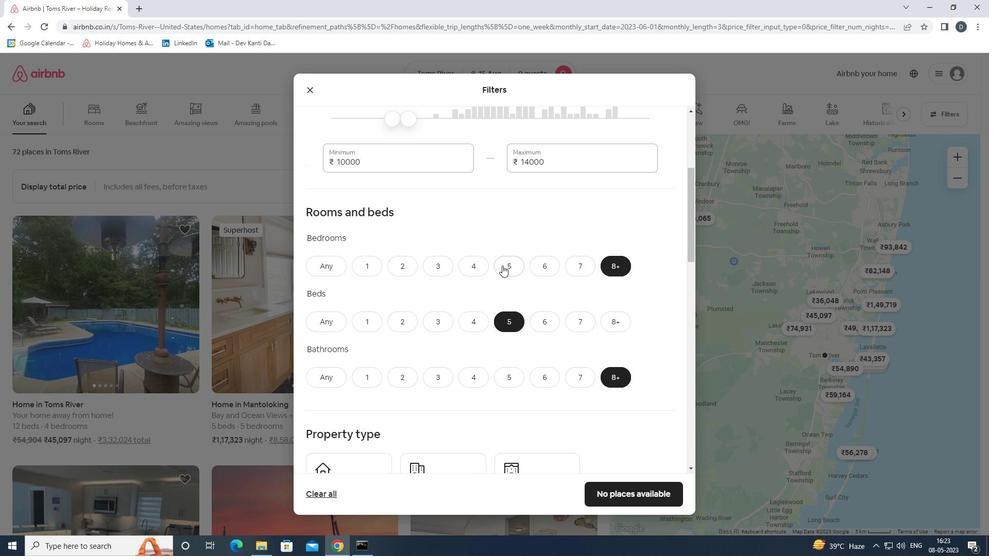 
Action: Mouse moved to (619, 324)
Screenshot: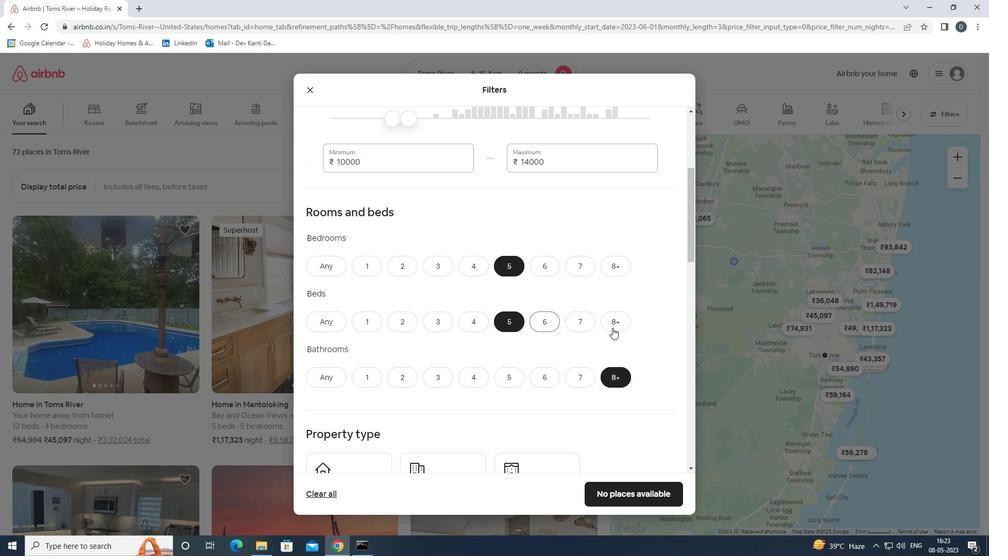 
Action: Mouse pressed left at (619, 324)
Screenshot: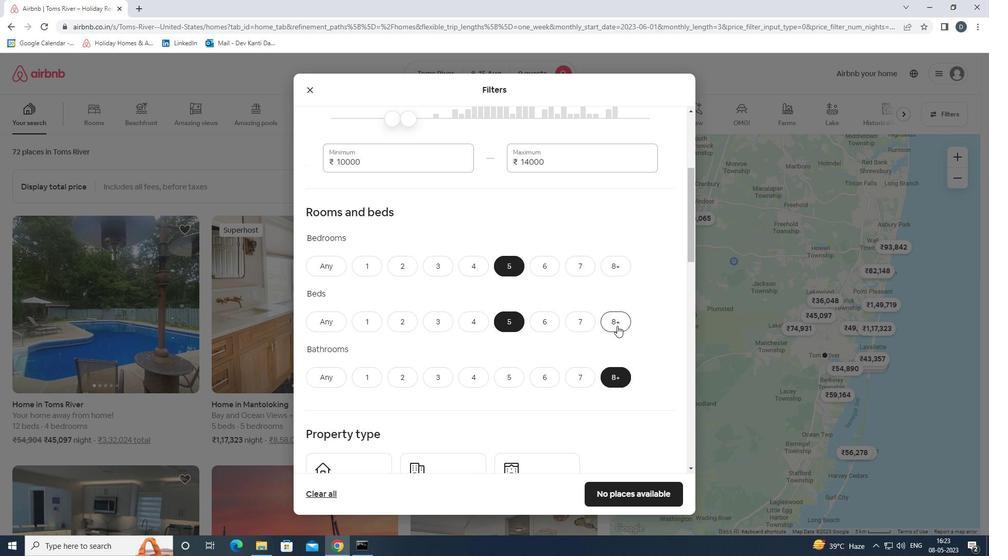 
Action: Mouse moved to (504, 375)
Screenshot: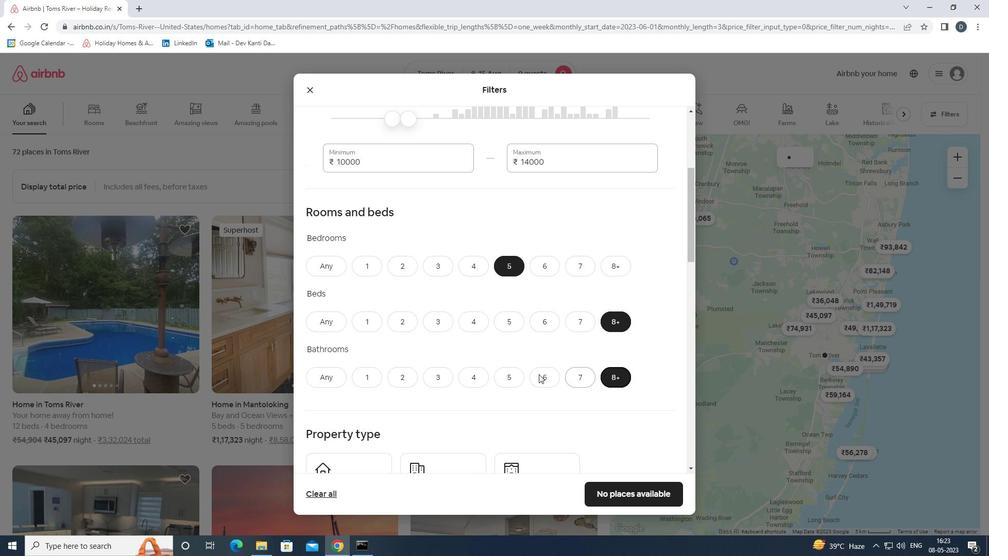 
Action: Mouse pressed left at (504, 375)
Screenshot: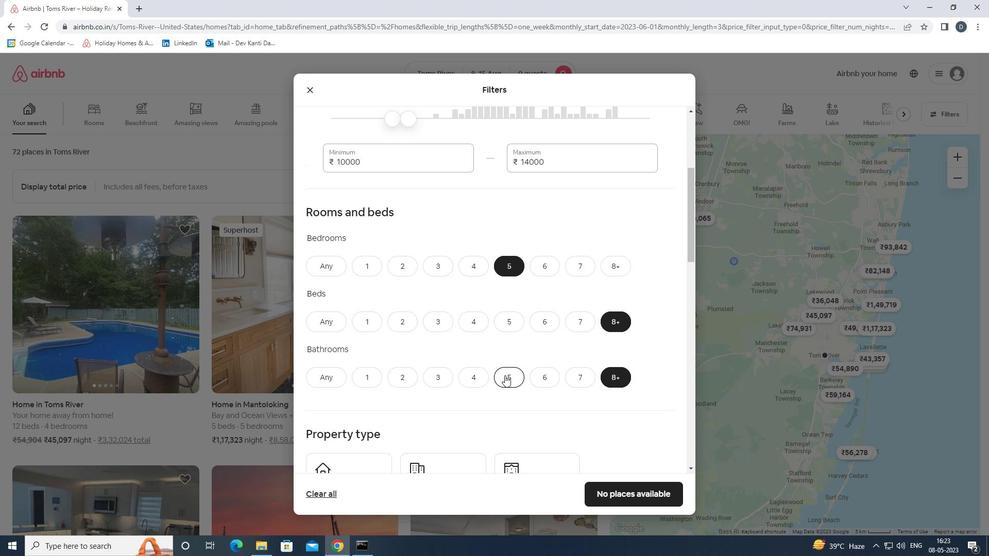 
Action: Mouse scrolled (504, 375) with delta (0, 0)
Screenshot: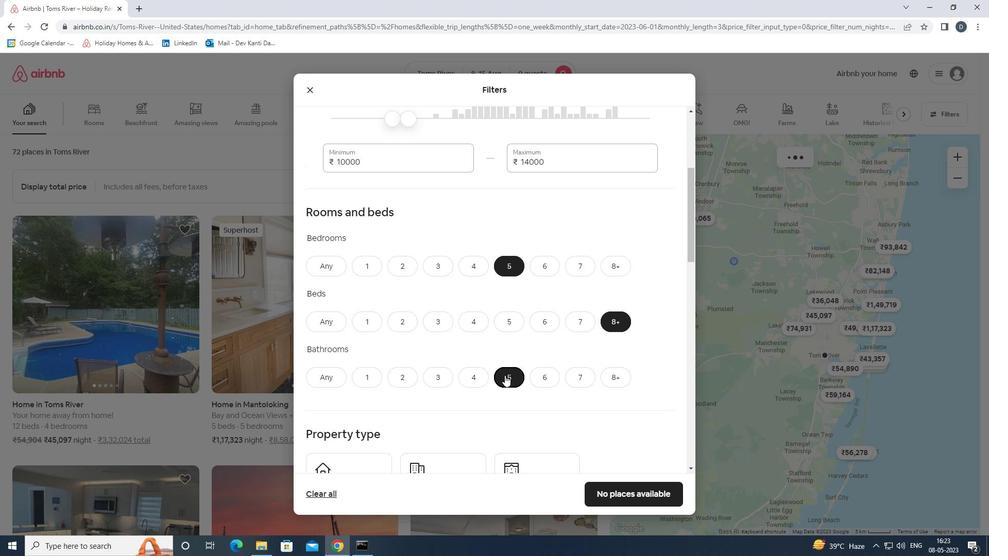 
Action: Mouse scrolled (504, 375) with delta (0, 0)
Screenshot: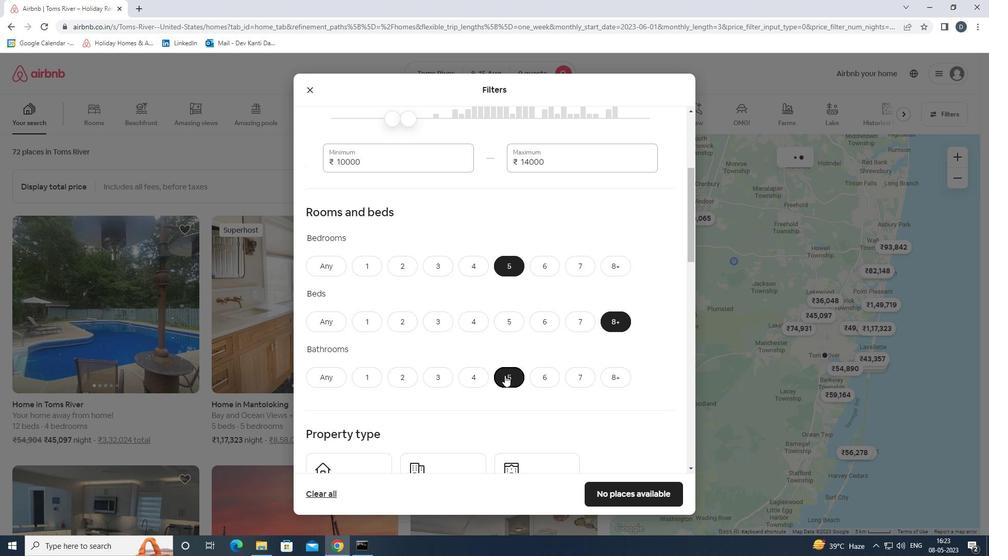 
Action: Mouse scrolled (504, 375) with delta (0, 0)
Screenshot: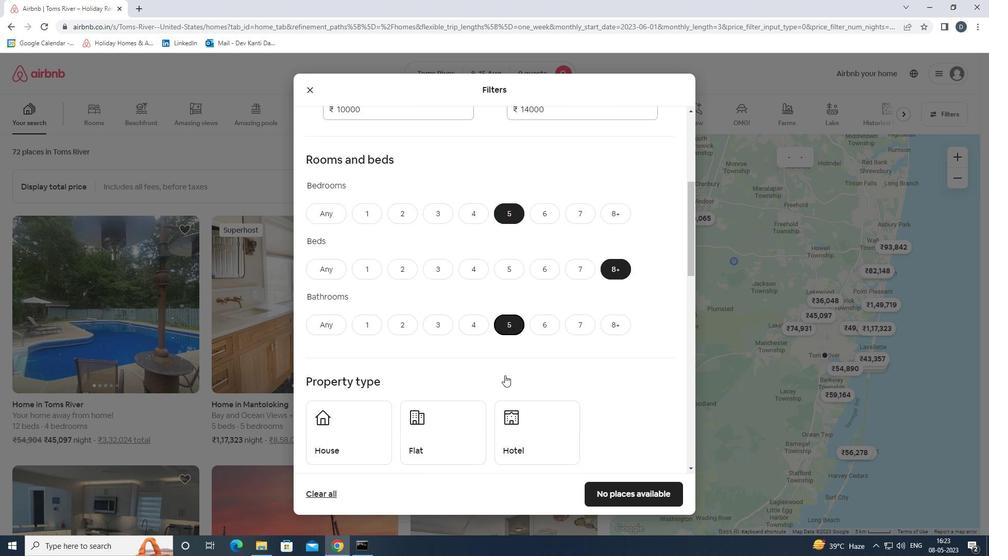 
Action: Mouse moved to (369, 341)
Screenshot: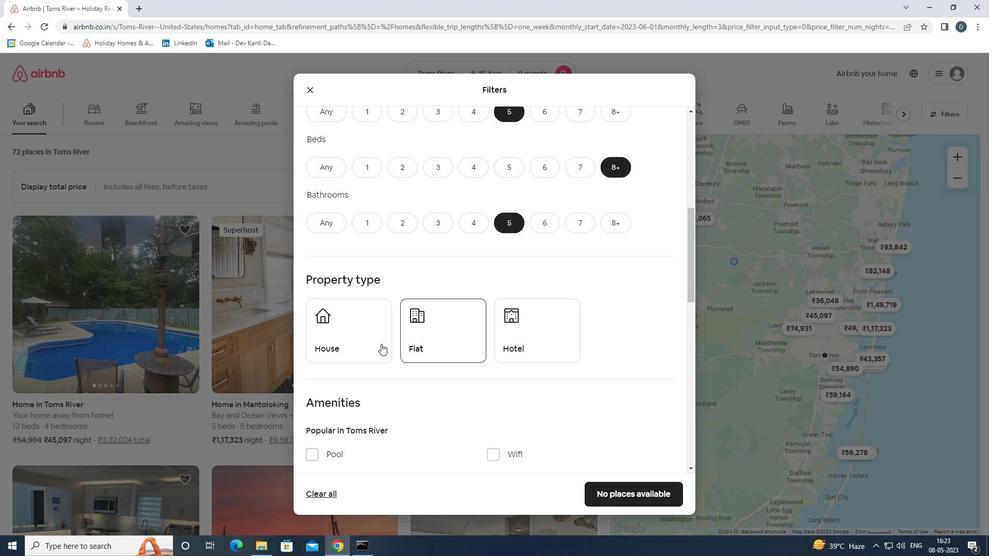 
Action: Mouse pressed left at (369, 341)
Screenshot: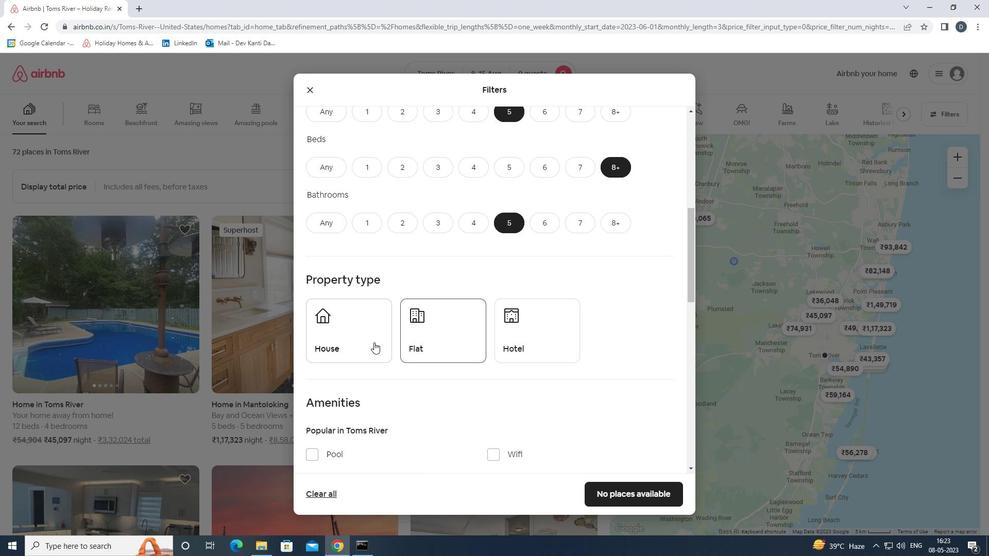 
Action: Mouse moved to (437, 337)
Screenshot: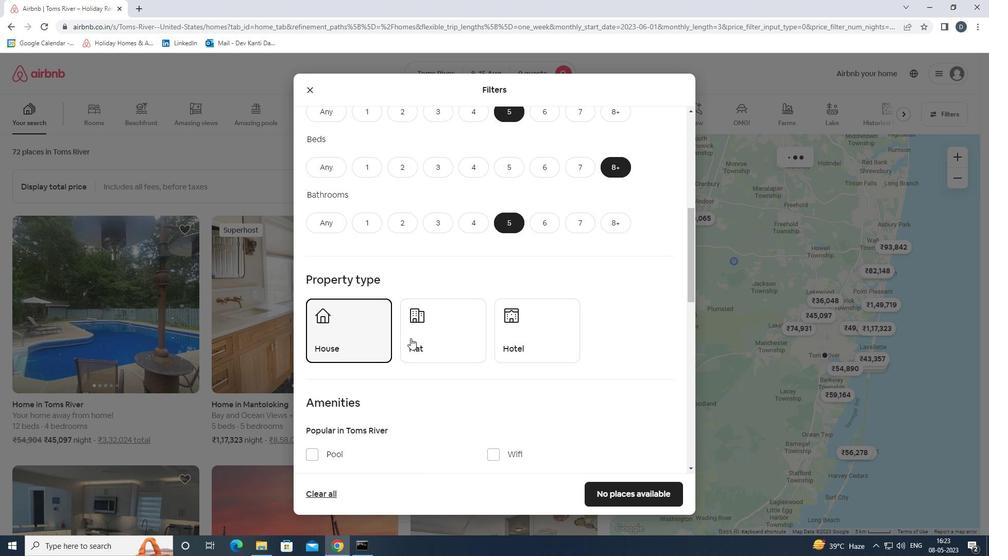 
Action: Mouse pressed left at (437, 337)
Screenshot: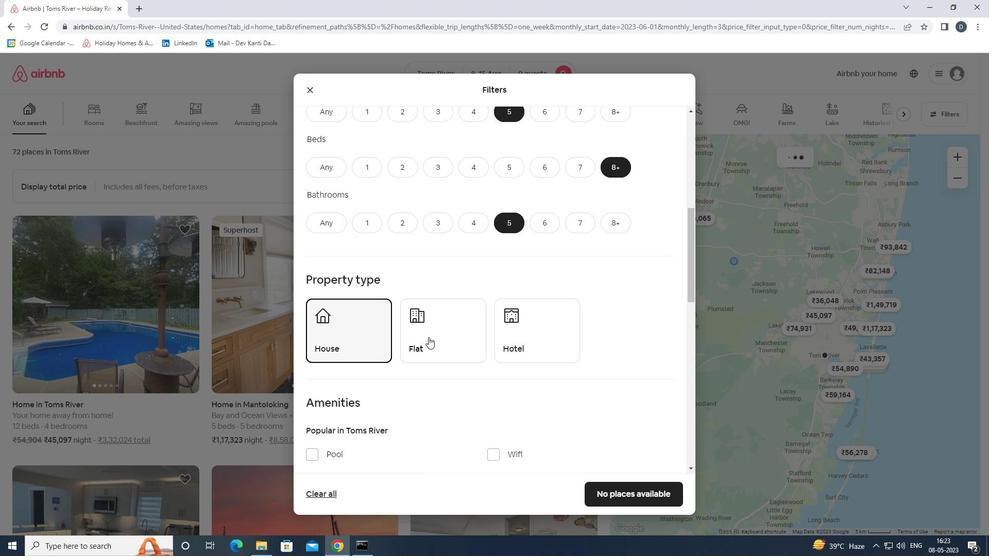 
Action: Mouse scrolled (437, 336) with delta (0, 0)
Screenshot: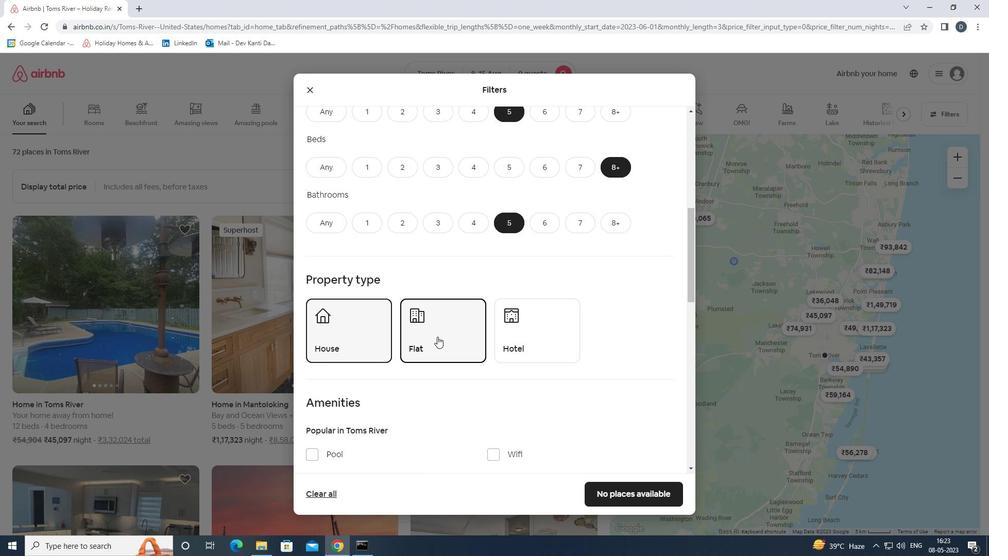 
Action: Mouse scrolled (437, 336) with delta (0, 0)
Screenshot: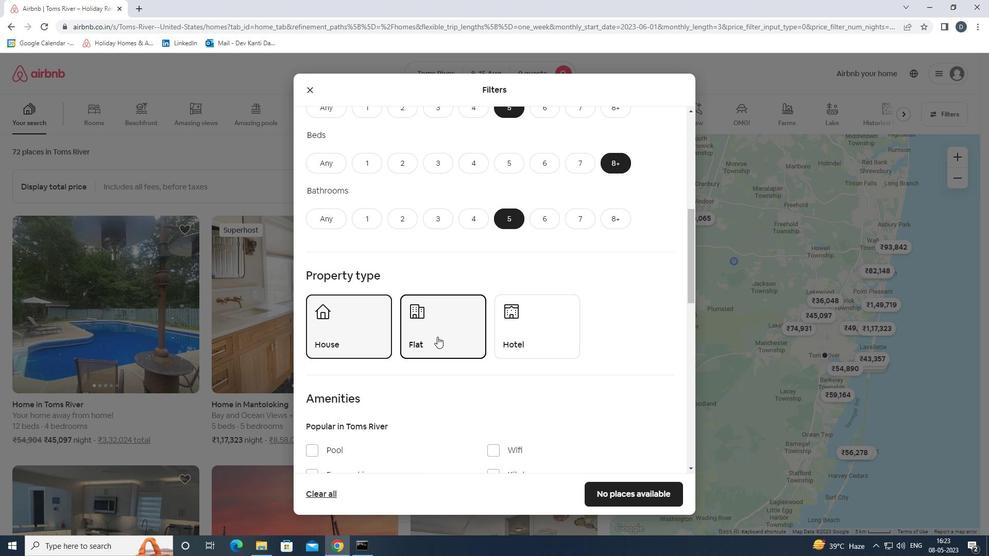 
Action: Mouse moved to (355, 371)
Screenshot: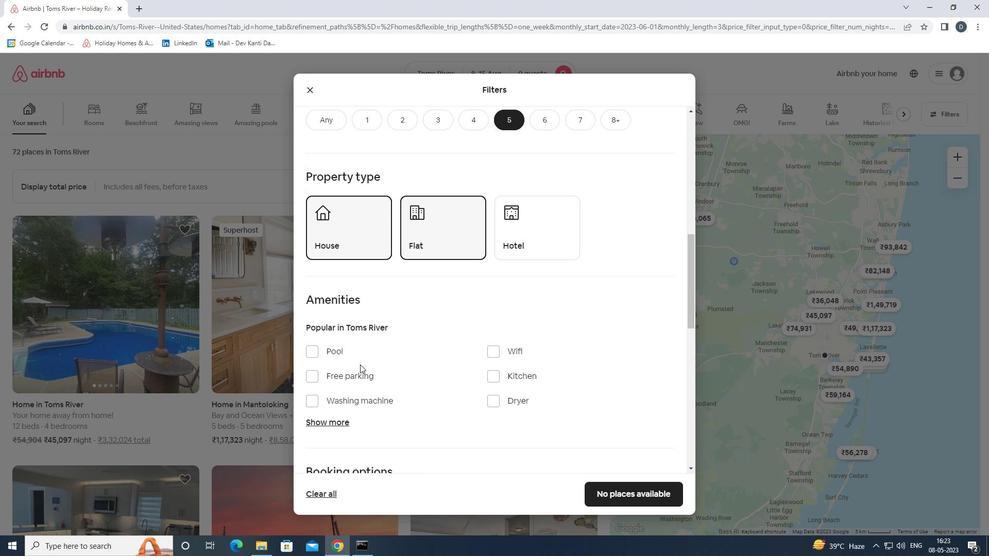 
Action: Mouse pressed left at (355, 371)
Screenshot: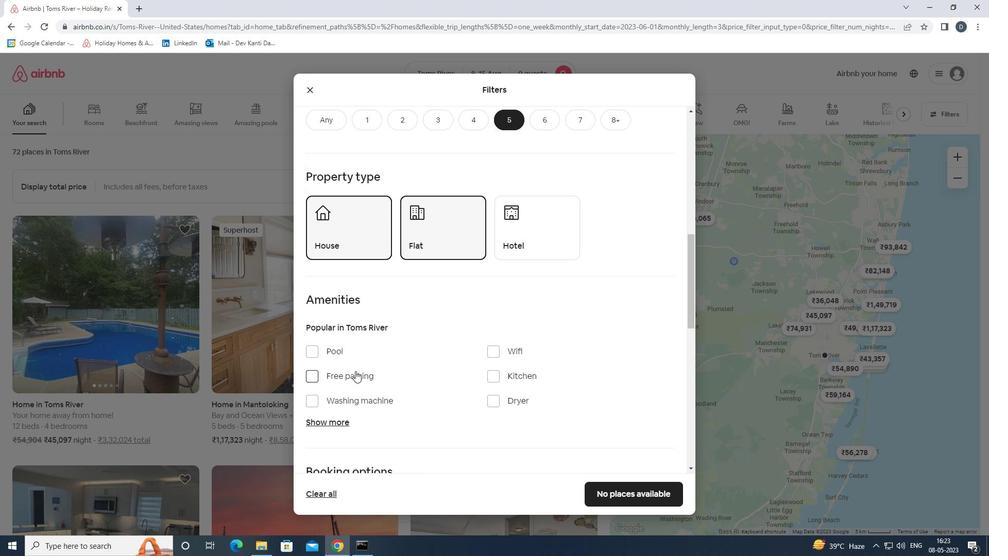
Action: Mouse moved to (499, 352)
Screenshot: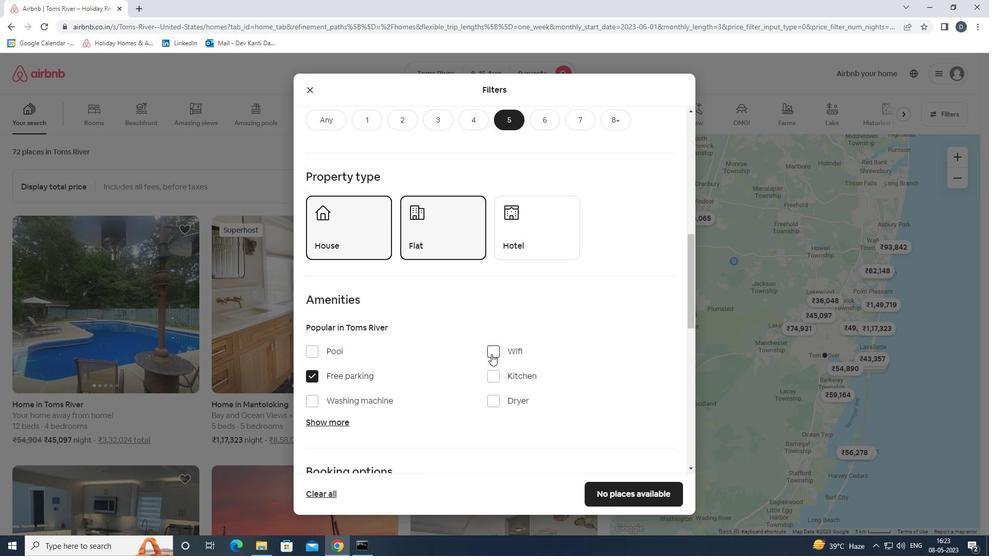 
Action: Mouse pressed left at (499, 352)
Screenshot: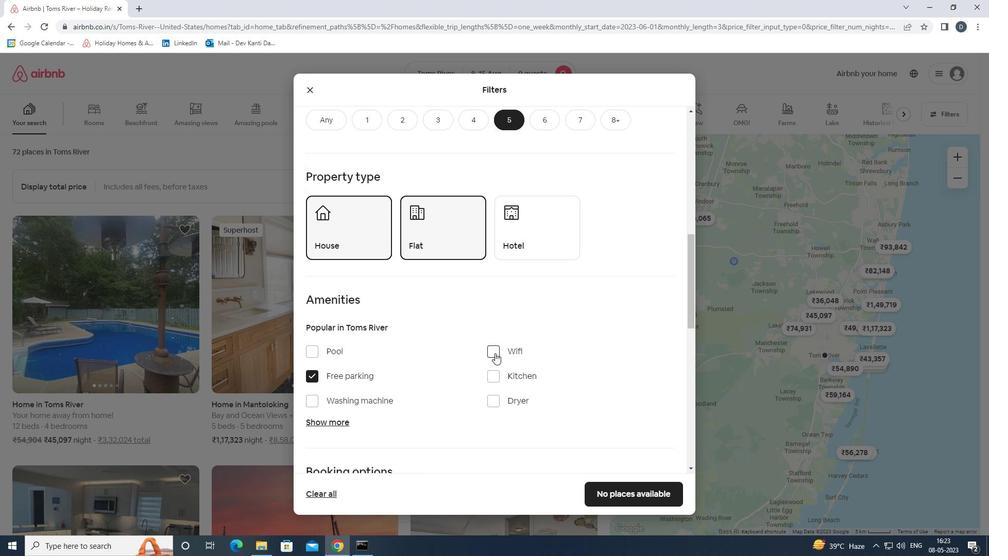 
Action: Mouse moved to (337, 420)
Screenshot: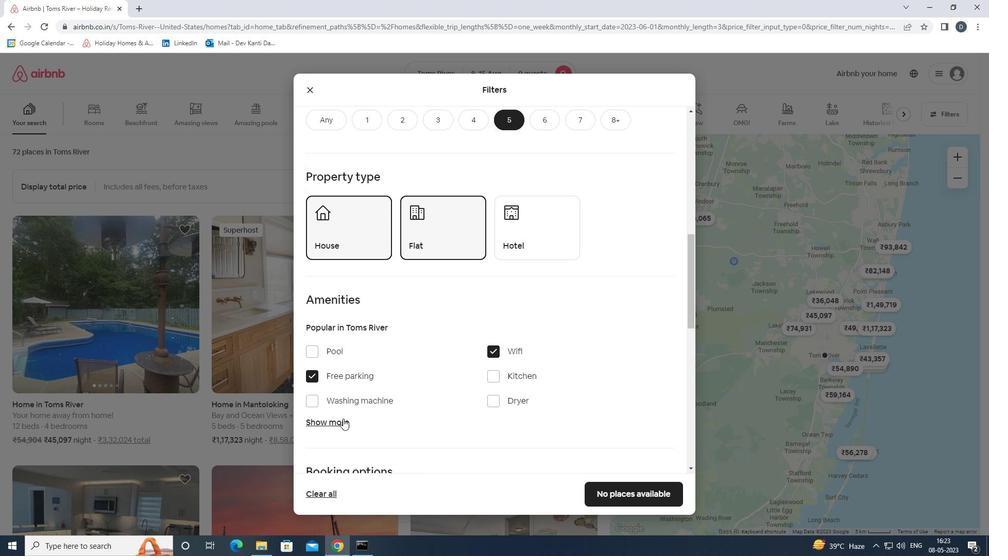 
Action: Mouse pressed left at (337, 420)
Screenshot: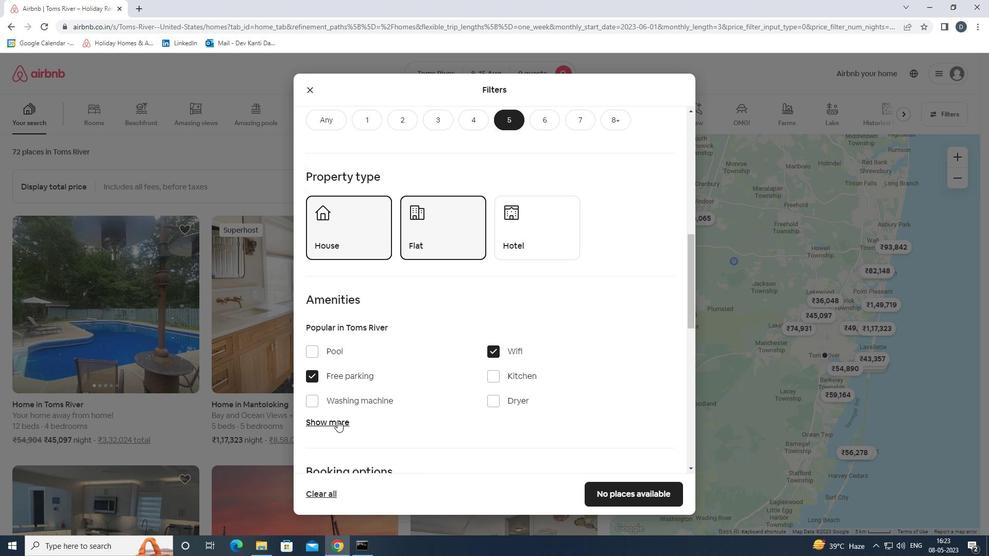 
Action: Mouse moved to (337, 420)
Screenshot: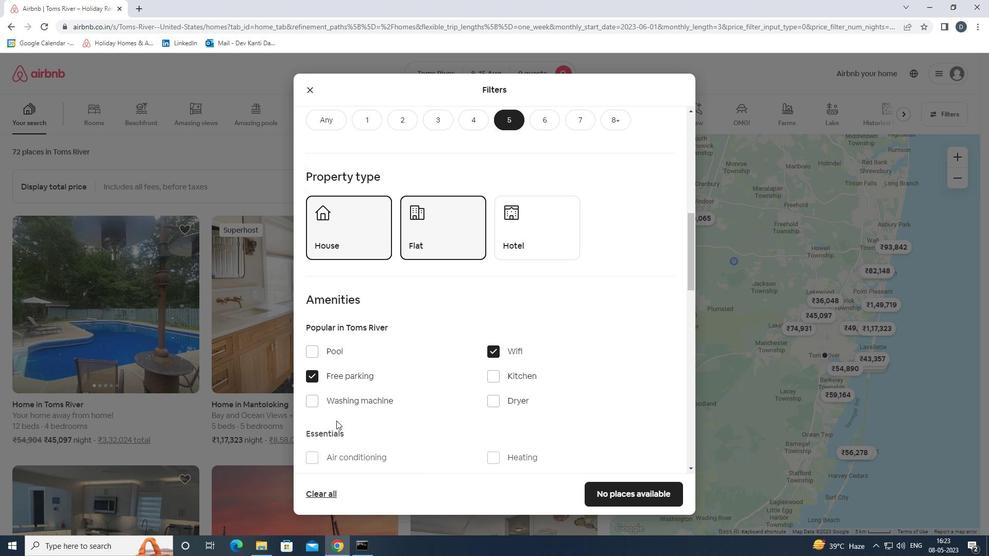 
Action: Mouse scrolled (337, 419) with delta (0, 0)
Screenshot: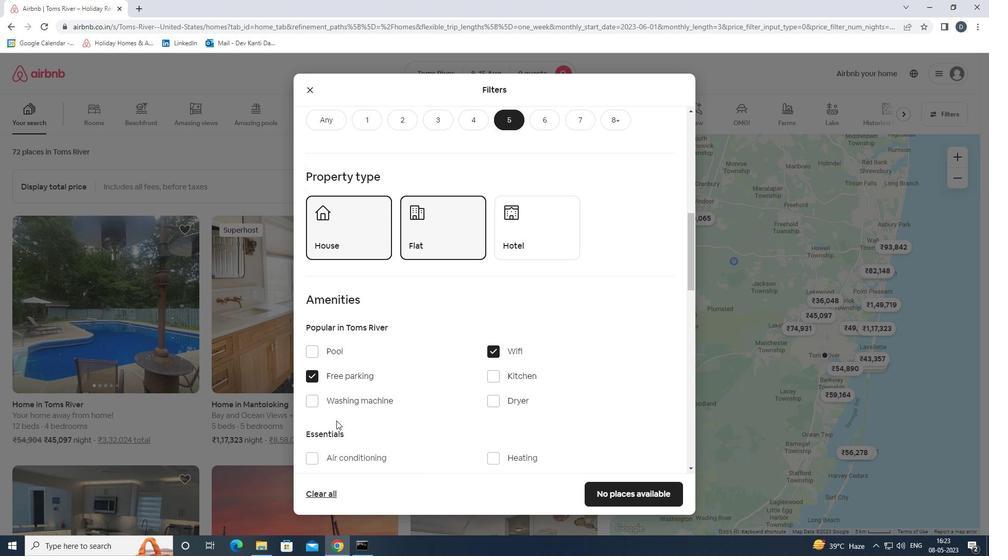 
Action: Mouse moved to (374, 403)
Screenshot: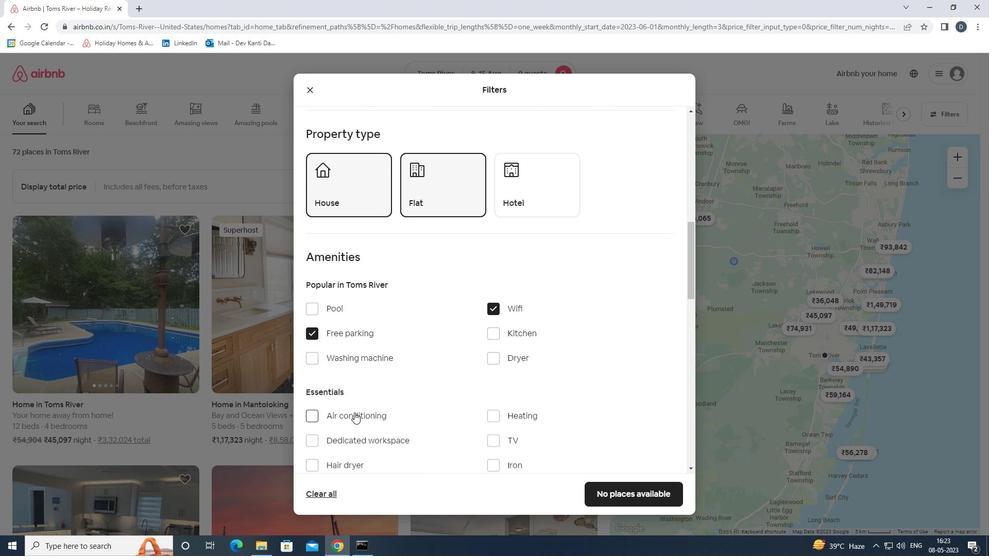 
Action: Mouse scrolled (374, 403) with delta (0, 0)
Screenshot: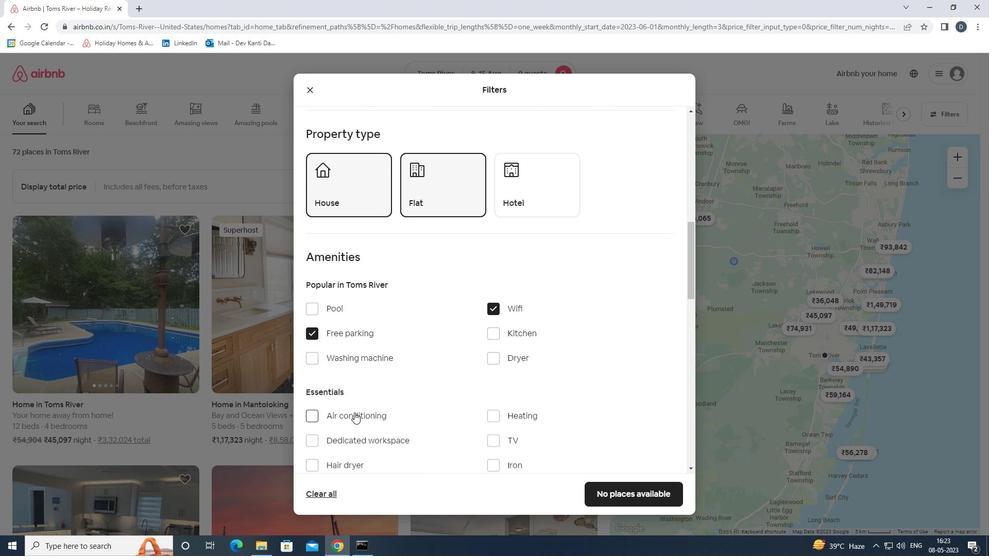 
Action: Mouse moved to (495, 379)
Screenshot: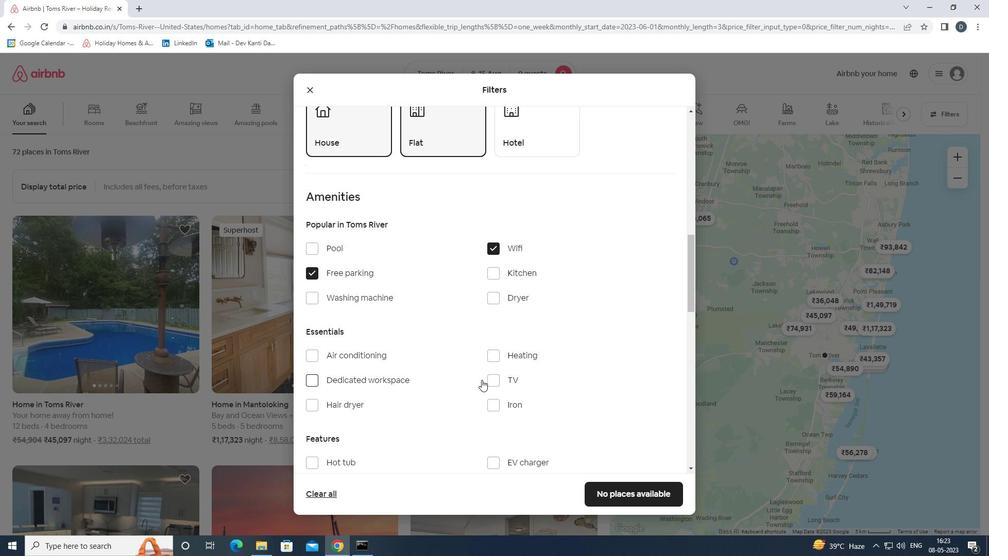 
Action: Mouse pressed left at (495, 379)
Screenshot: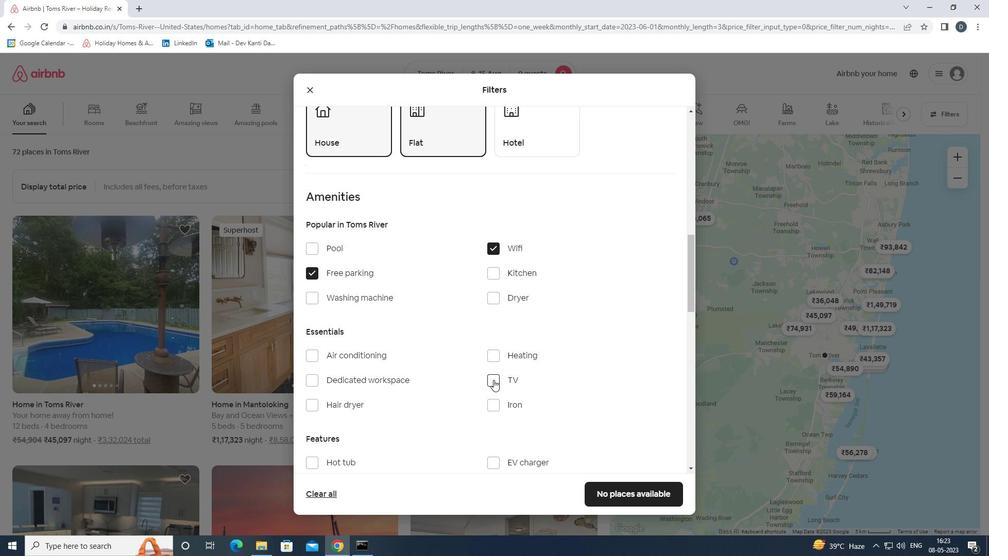 
Action: Mouse scrolled (495, 379) with delta (0, 0)
Screenshot: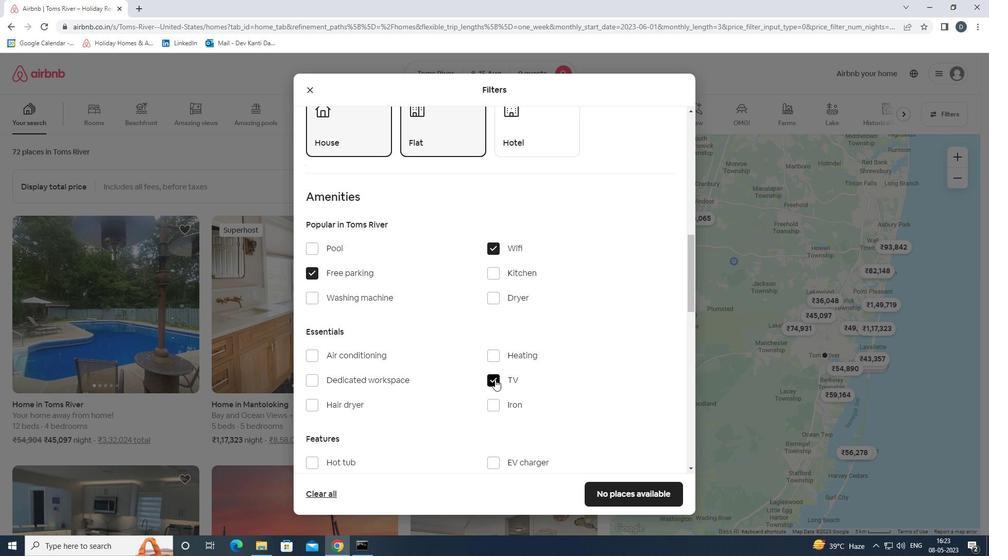 
Action: Mouse scrolled (495, 379) with delta (0, 0)
Screenshot: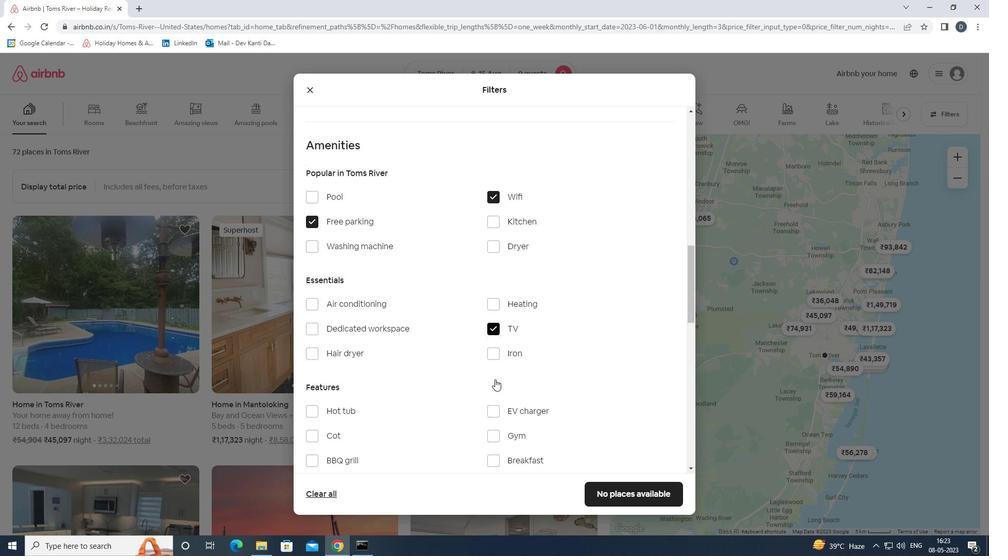 
Action: Mouse pressed left at (495, 379)
Screenshot: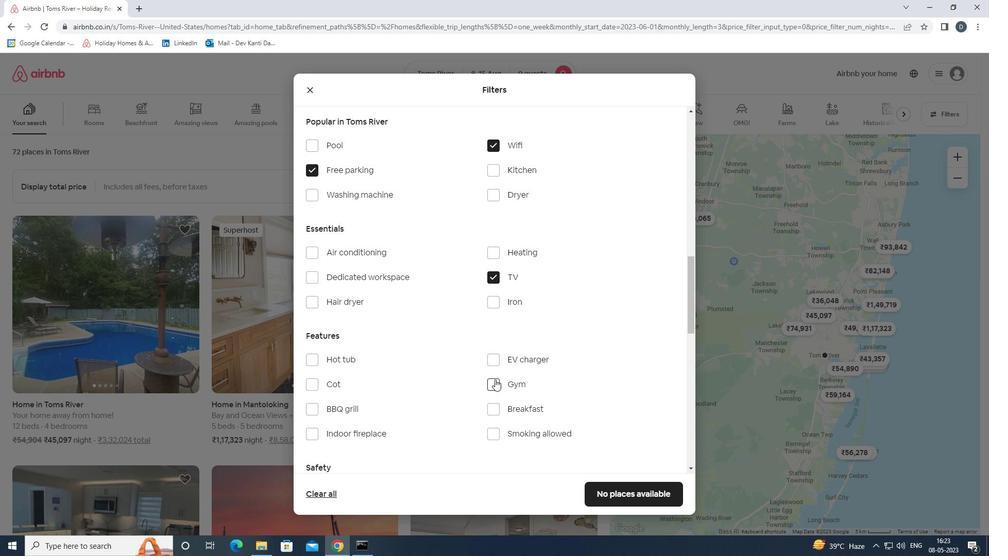 
Action: Mouse moved to (497, 407)
Screenshot: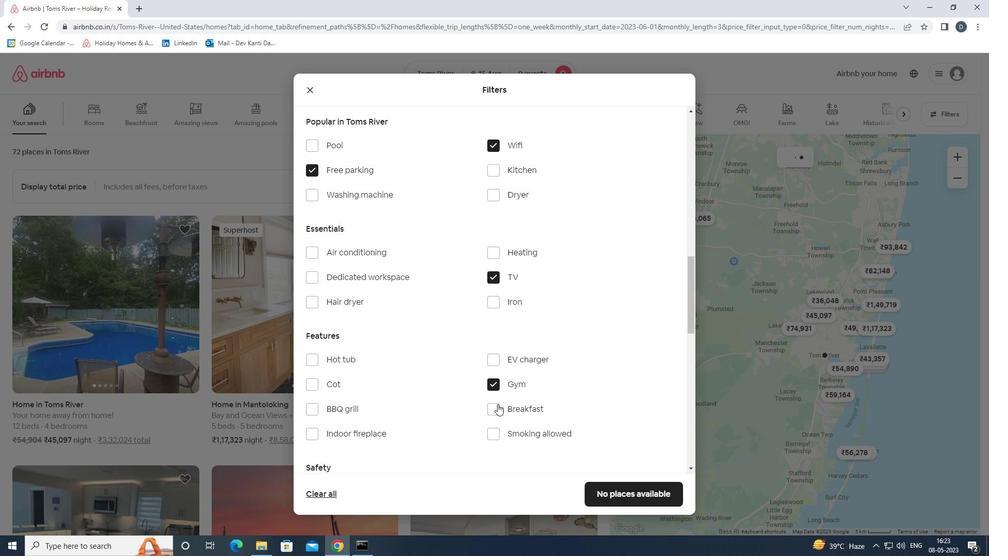 
Action: Mouse pressed left at (497, 407)
Screenshot: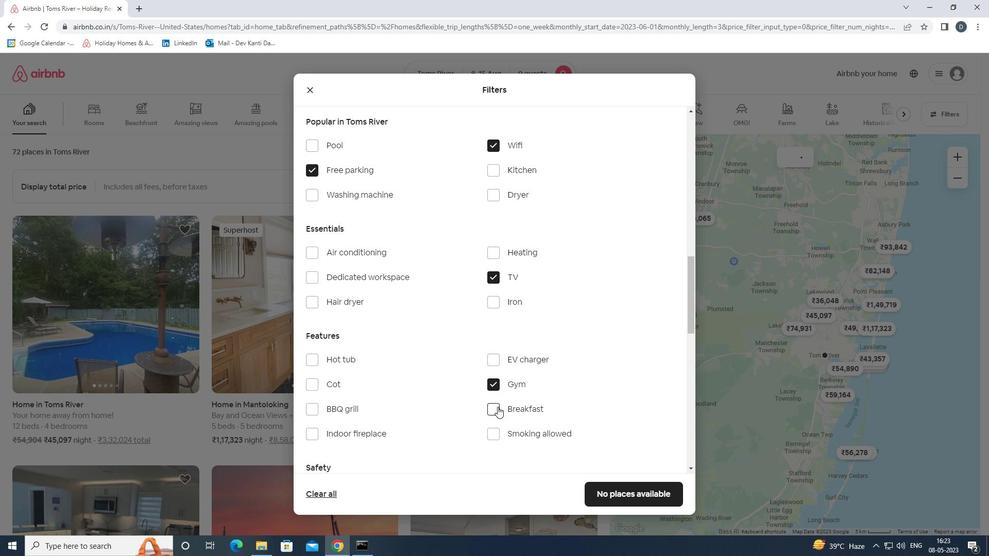 
Action: Mouse scrolled (497, 406) with delta (0, 0)
Screenshot: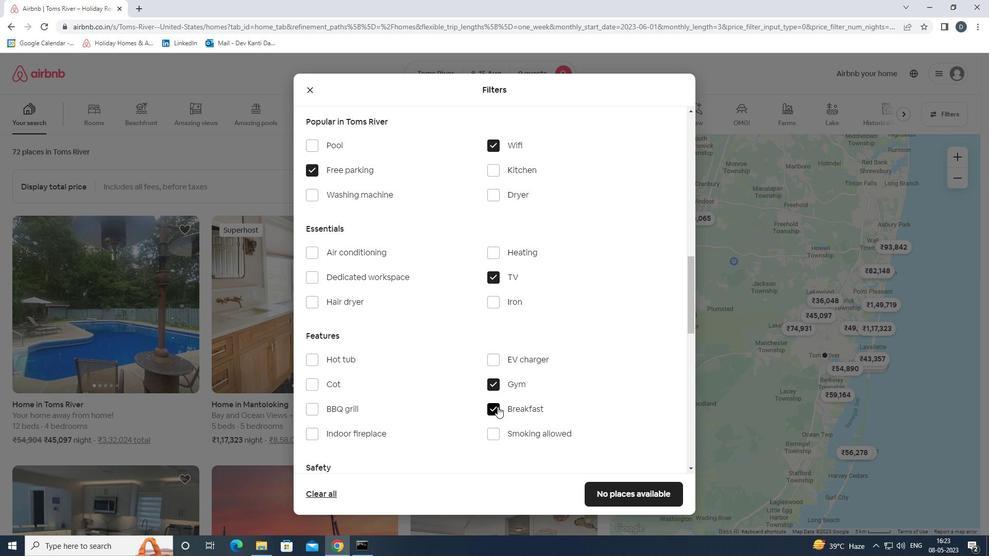 
Action: Mouse scrolled (497, 406) with delta (0, 0)
Screenshot: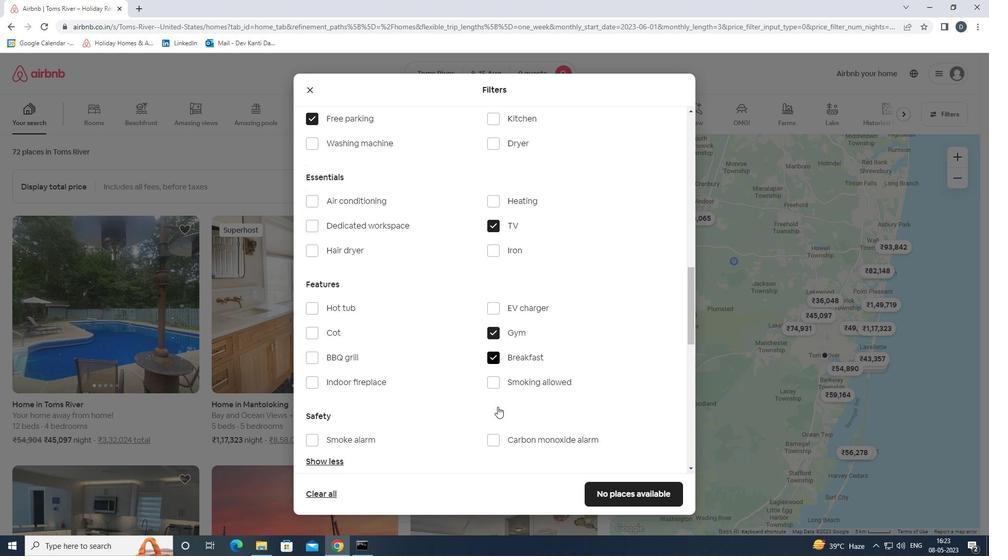 
Action: Mouse scrolled (497, 406) with delta (0, 0)
Screenshot: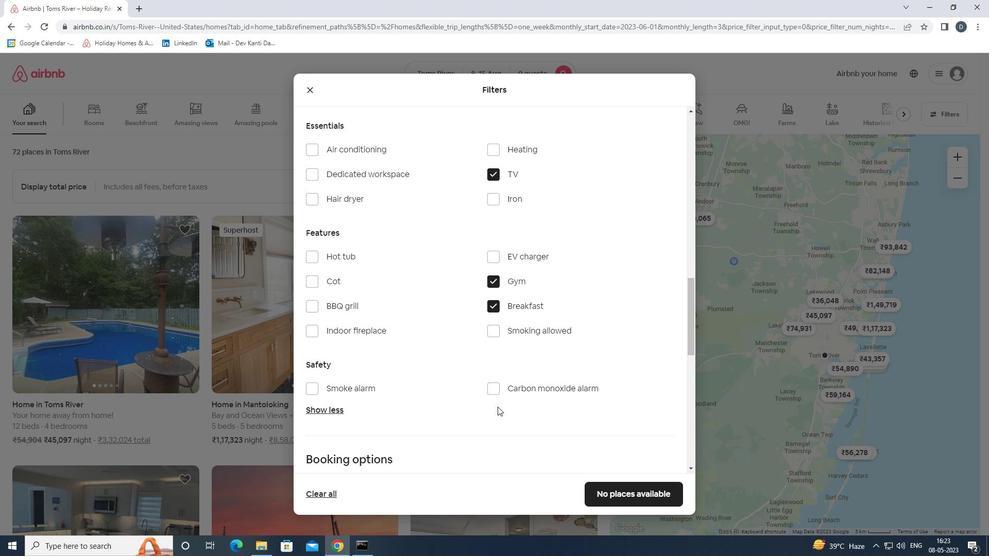 
Action: Mouse scrolled (497, 406) with delta (0, 0)
Screenshot: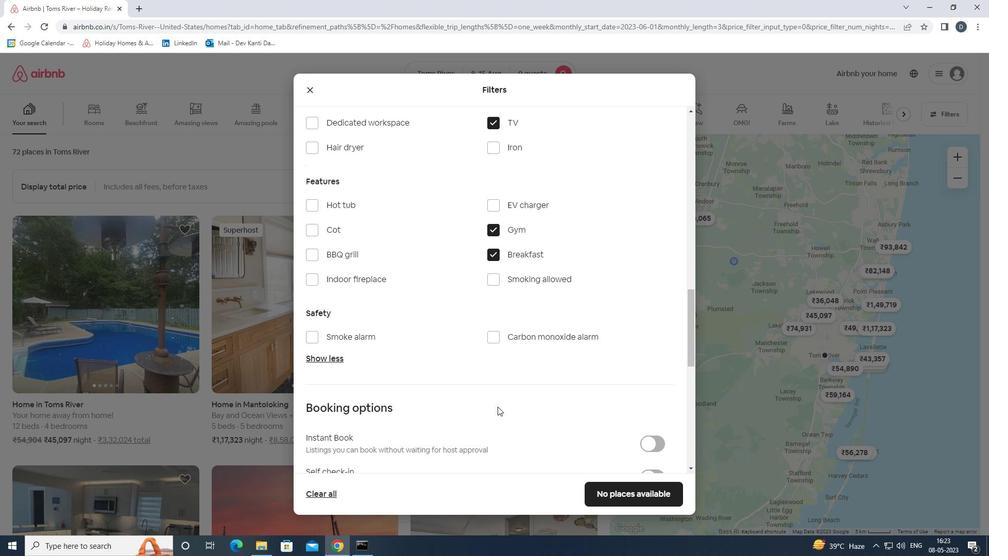 
Action: Mouse scrolled (497, 406) with delta (0, 0)
Screenshot: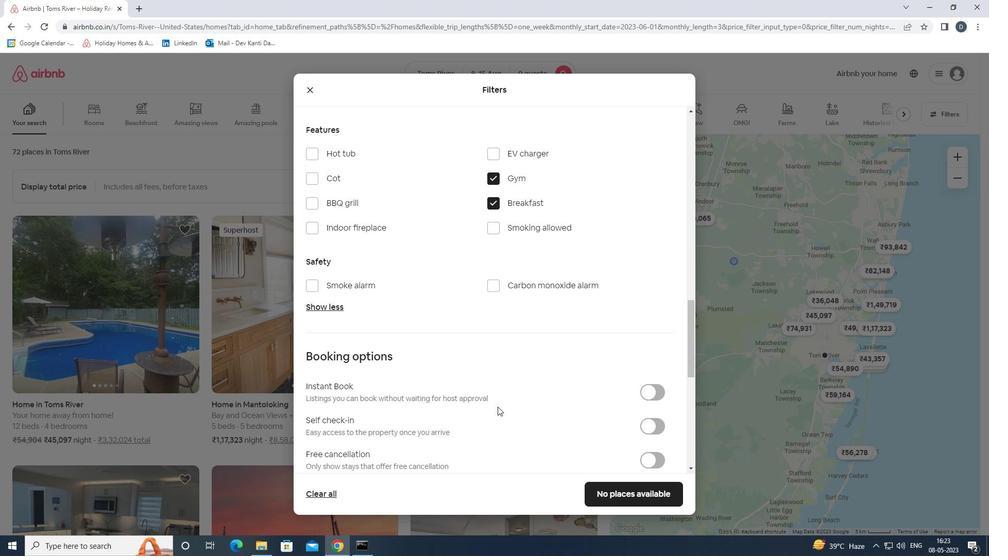 
Action: Mouse moved to (651, 374)
Screenshot: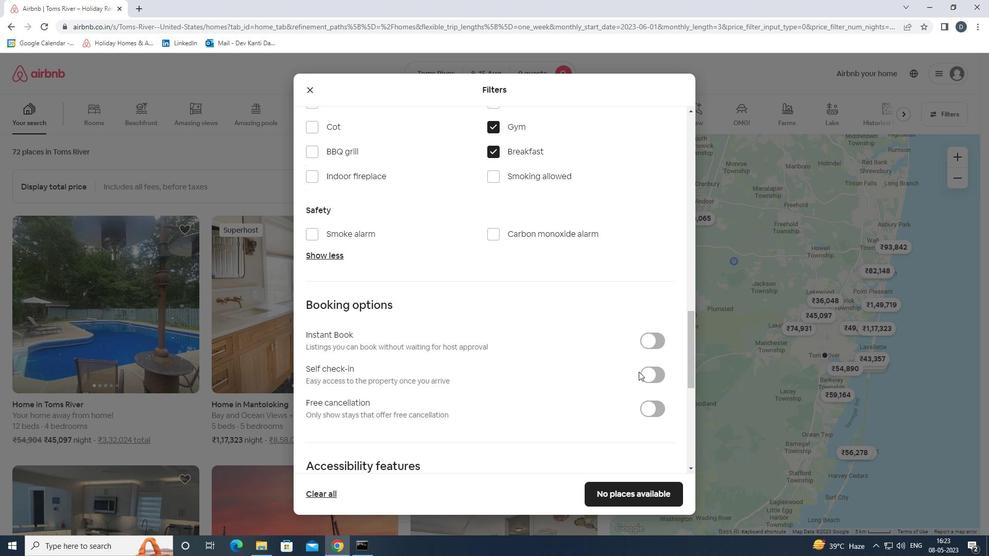 
Action: Mouse pressed left at (651, 374)
Screenshot: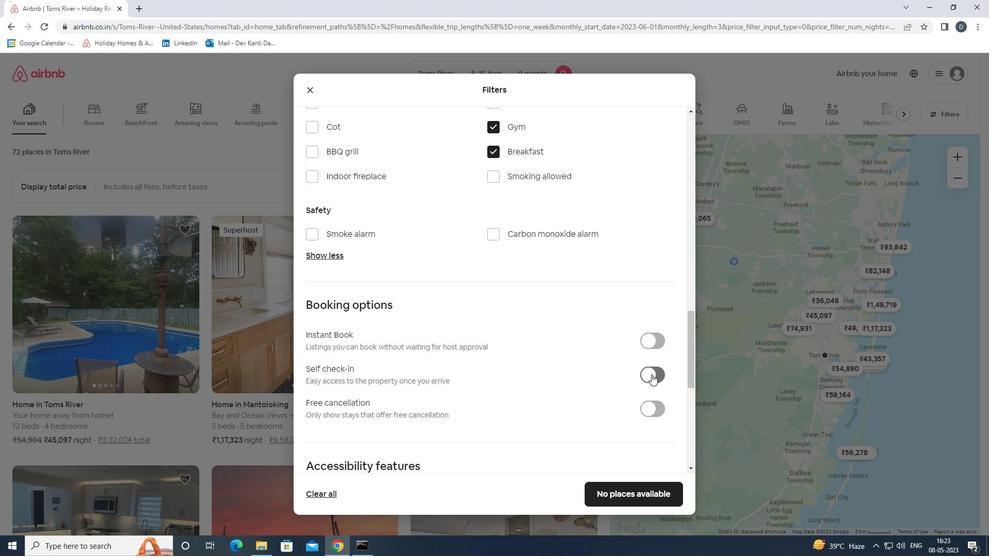 
Action: Mouse scrolled (651, 374) with delta (0, 0)
Screenshot: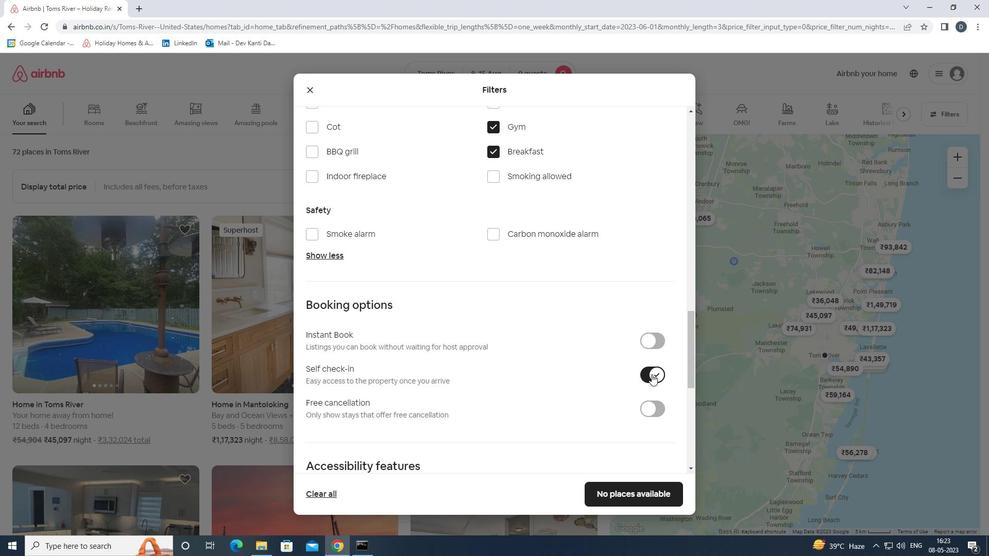 
Action: Mouse scrolled (651, 374) with delta (0, 0)
Screenshot: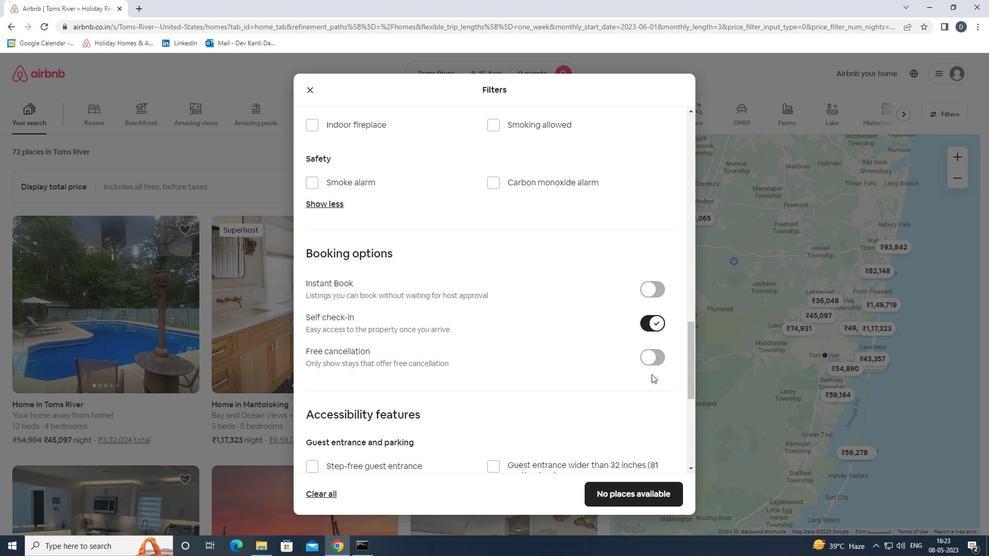 
Action: Mouse scrolled (651, 374) with delta (0, 0)
Screenshot: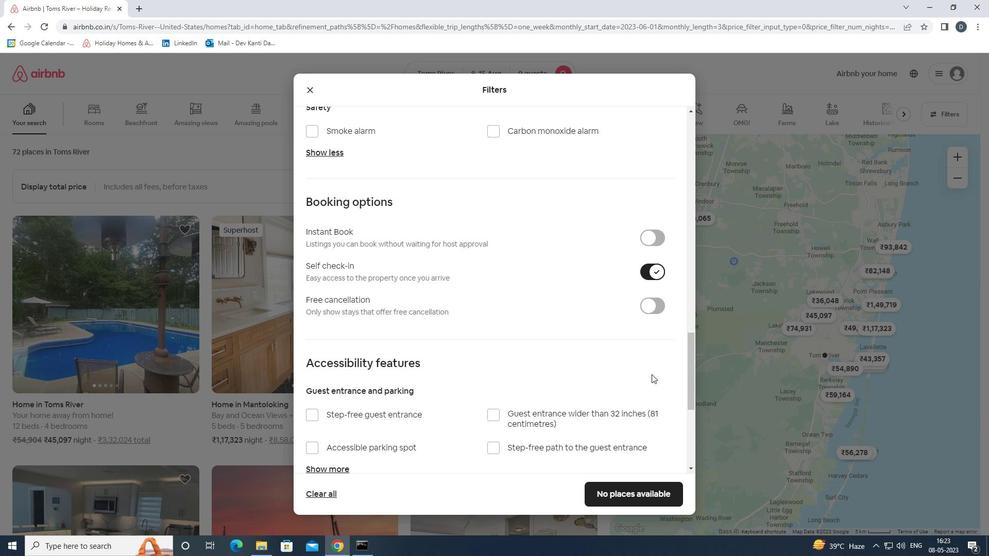 
Action: Mouse scrolled (651, 374) with delta (0, 0)
Screenshot: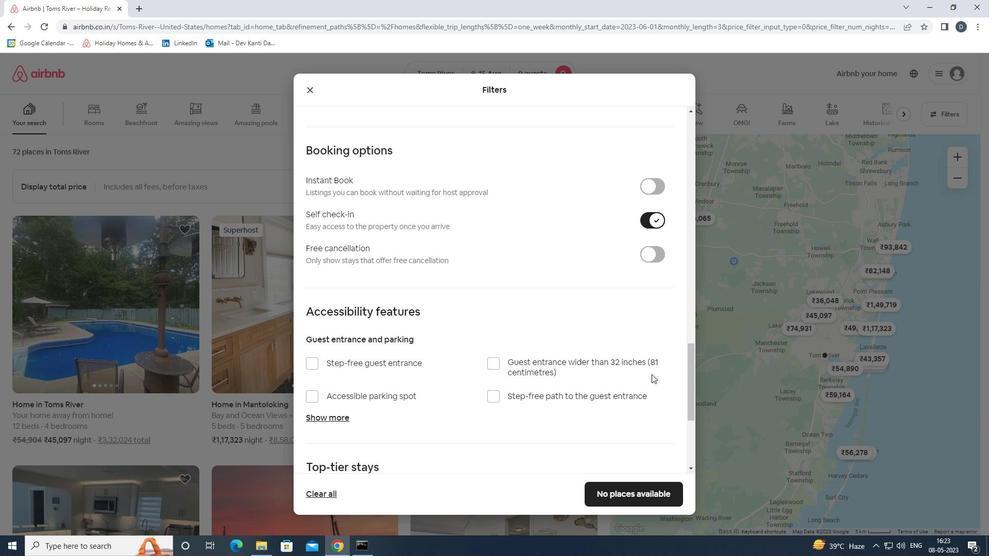 
Action: Mouse scrolled (651, 374) with delta (0, 0)
Screenshot: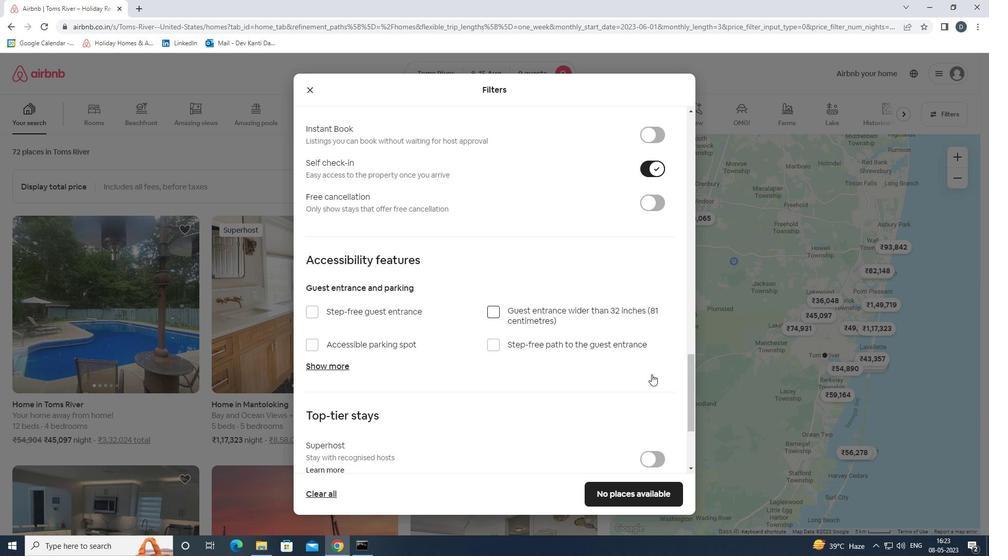 
Action: Mouse scrolled (651, 374) with delta (0, 0)
Screenshot: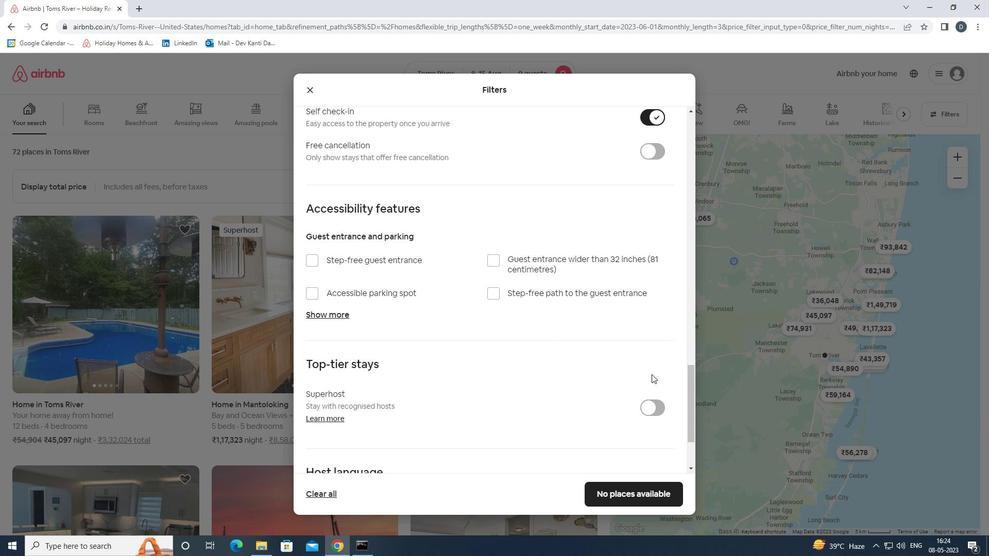 
Action: Mouse scrolled (651, 374) with delta (0, 0)
Screenshot: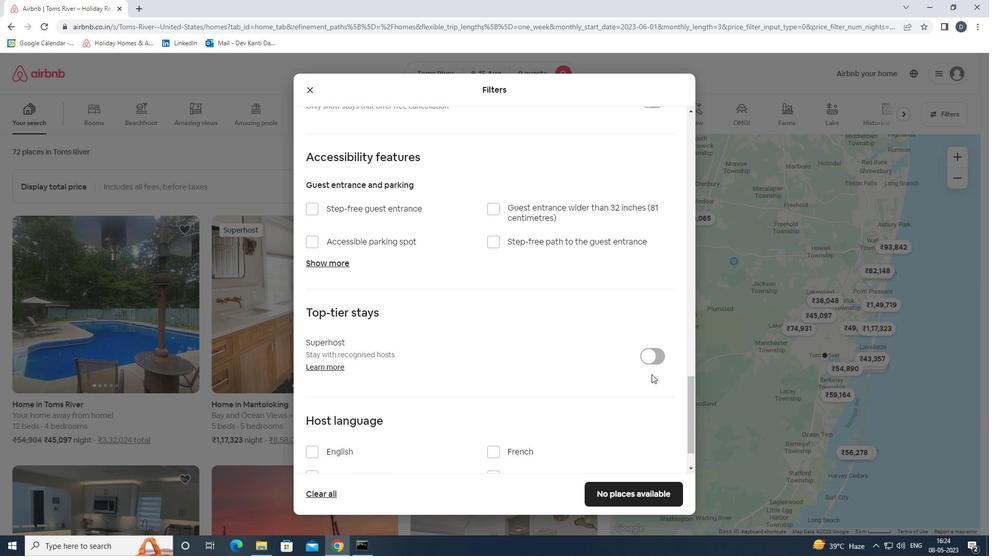 
Action: Mouse scrolled (651, 374) with delta (0, 0)
Screenshot: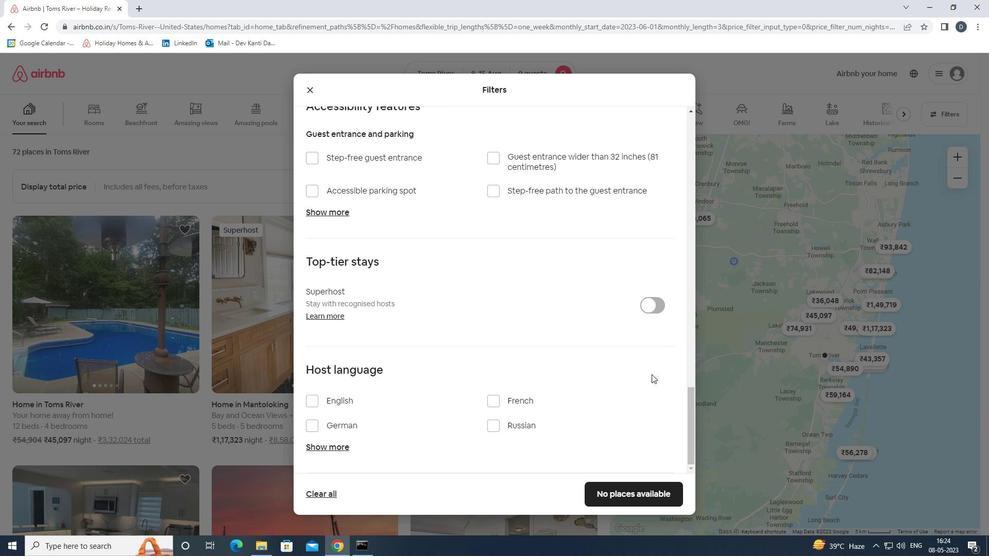 
Action: Mouse moved to (359, 398)
Screenshot: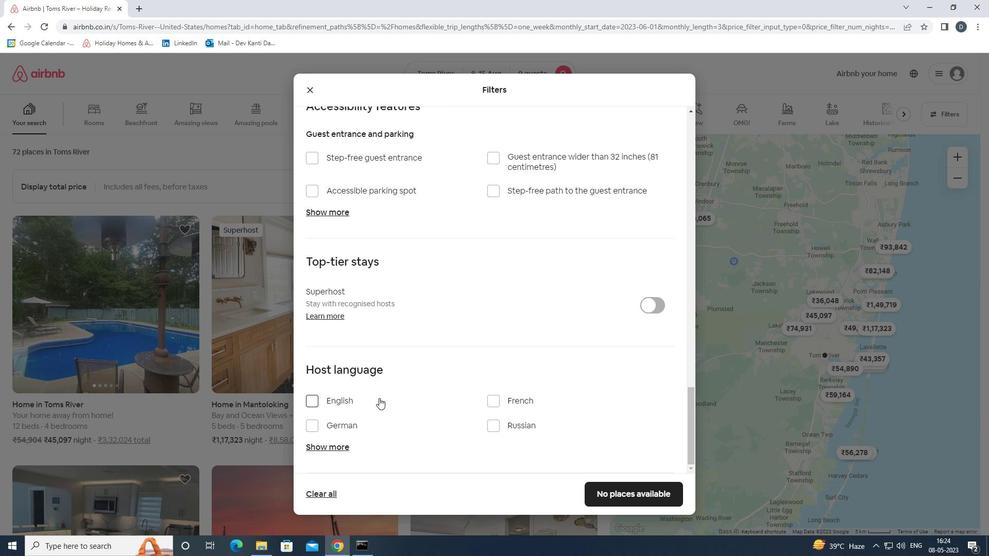 
Action: Mouse pressed left at (359, 398)
Screenshot: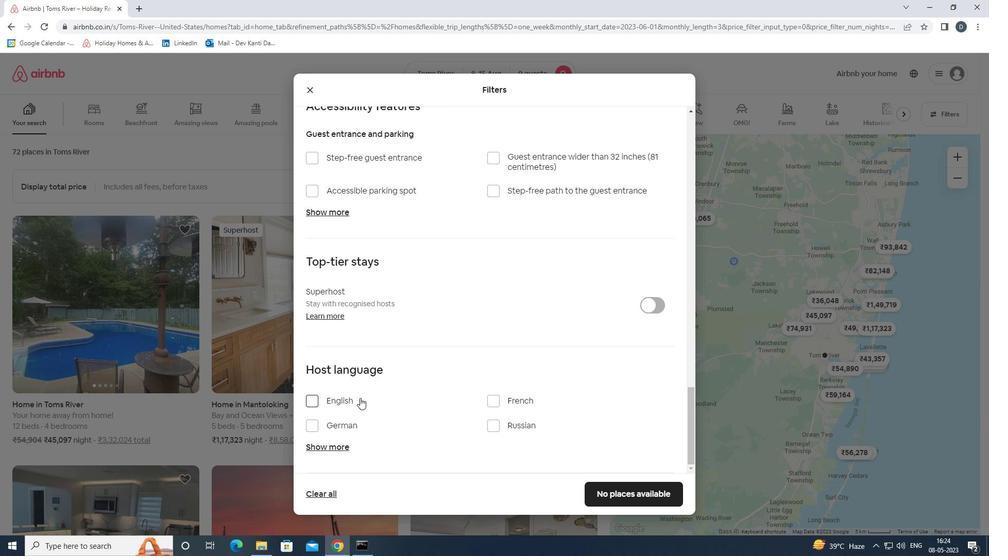 
Action: Mouse moved to (612, 496)
Screenshot: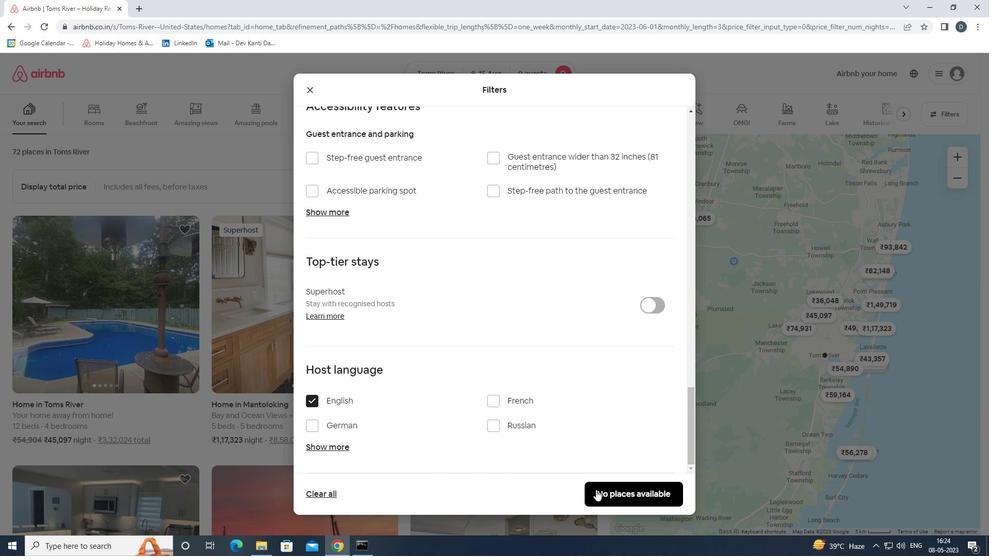 
Action: Mouse pressed left at (612, 496)
Screenshot: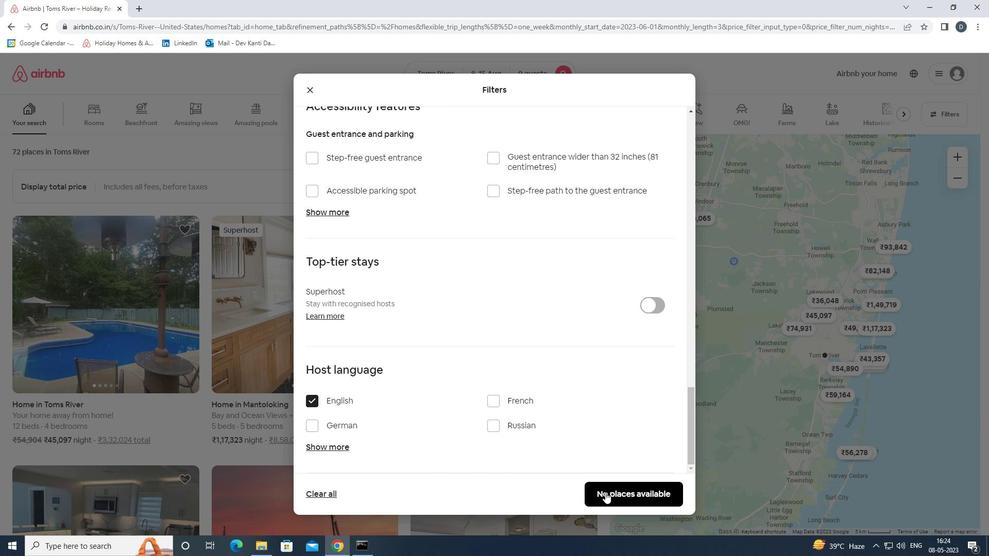 
Action: Mouse moved to (614, 489)
Screenshot: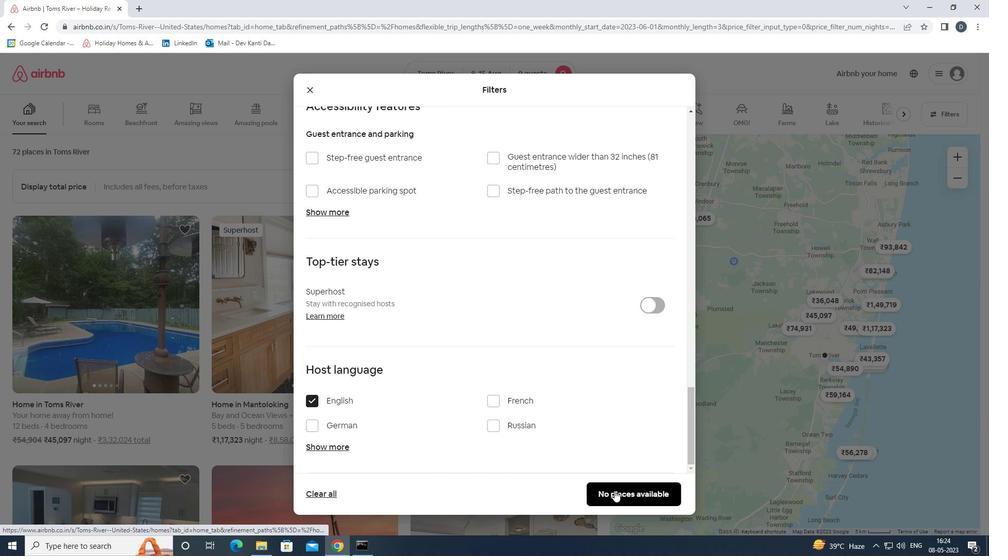 
